 Task: Look for space in Alderetes, Argentina from 2nd September, 2023 to 10th September, 2023 for 1 adult in price range Rs.5000 to Rs.16000. Place can be private room with 1  bedroom having 1 bed and 1 bathroom. Property type can be hotel. Amenities needed are: heating, . Booking option can be shelf check-in. Required host language is English.
Action: Mouse moved to (390, 84)
Screenshot: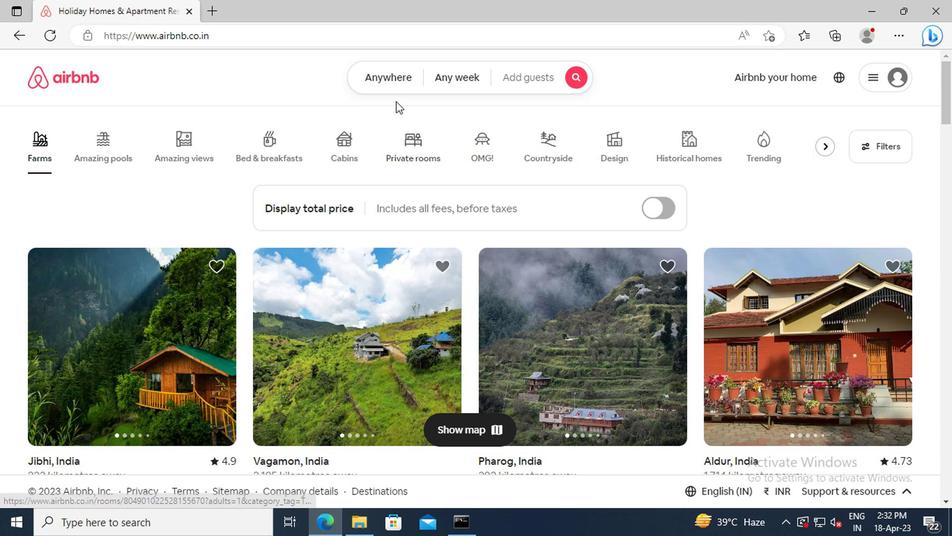 
Action: Mouse pressed left at (390, 84)
Screenshot: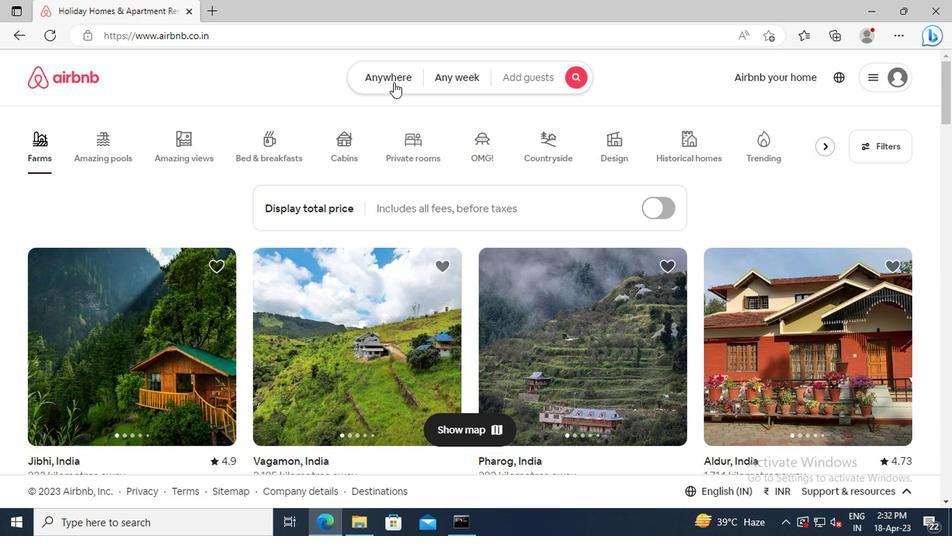 
Action: Mouse moved to (238, 132)
Screenshot: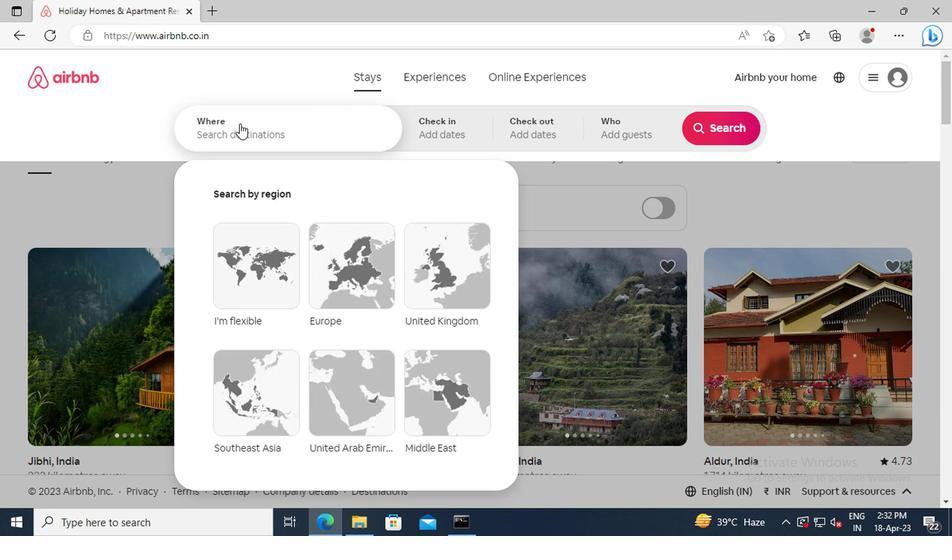 
Action: Mouse pressed left at (238, 132)
Screenshot: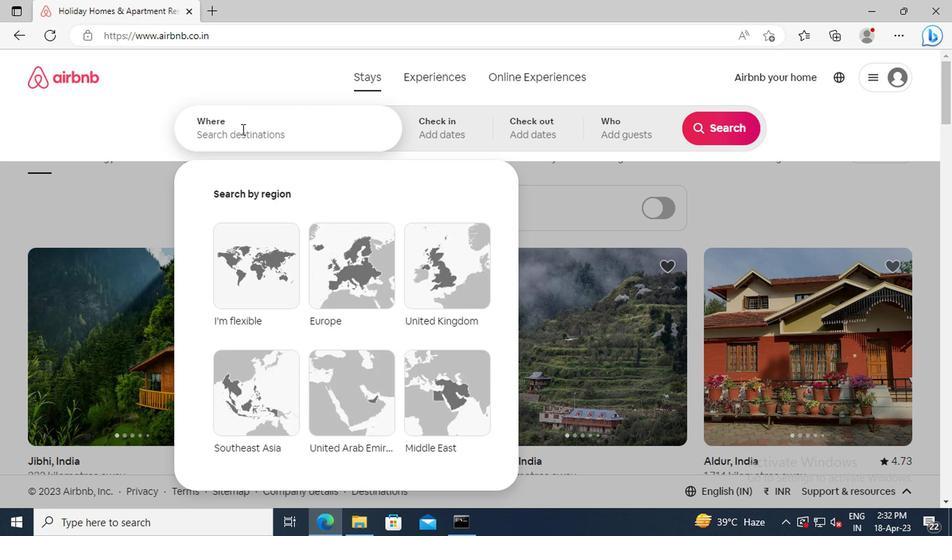 
Action: Key pressed <Key.shift_r>Alderetes,<Key.space><Key.shift_r>Argentina<Key.enter>
Screenshot: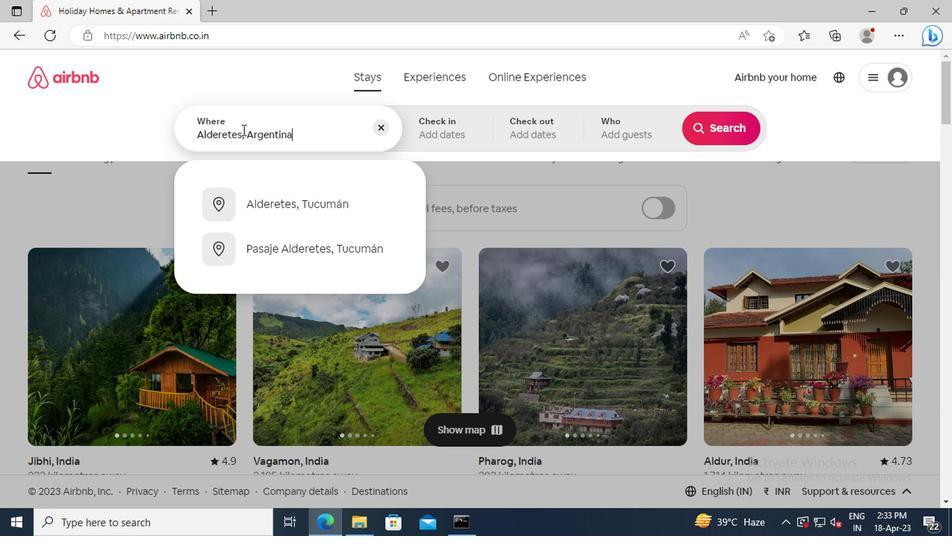 
Action: Mouse moved to (711, 237)
Screenshot: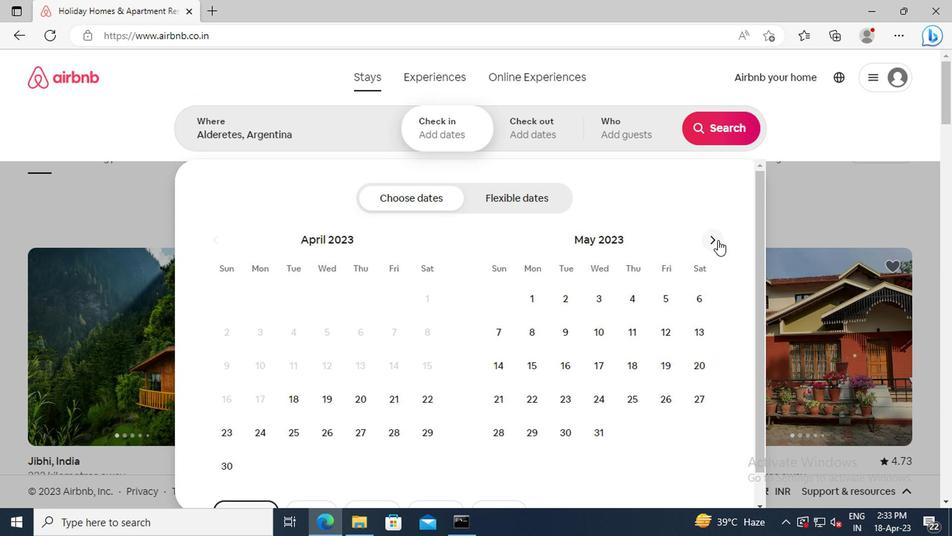 
Action: Mouse pressed left at (711, 237)
Screenshot: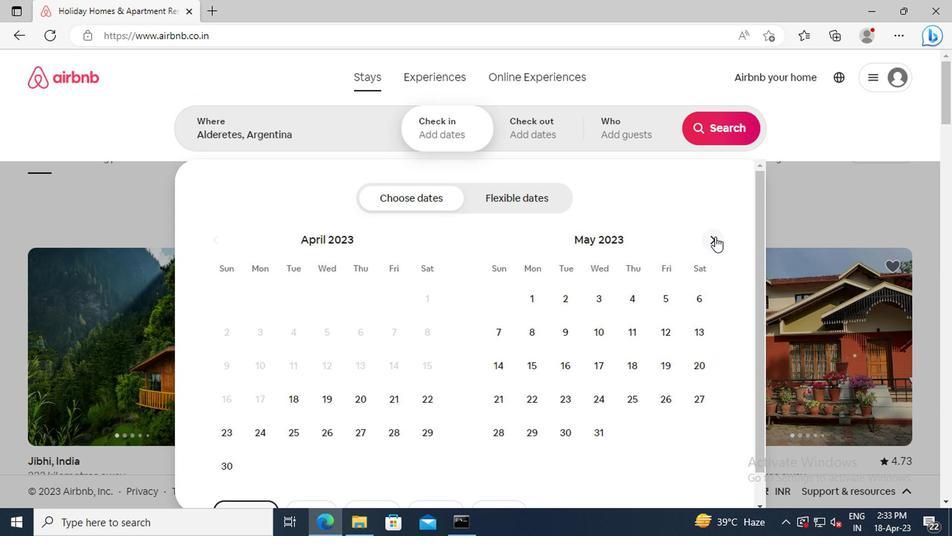 
Action: Mouse pressed left at (711, 237)
Screenshot: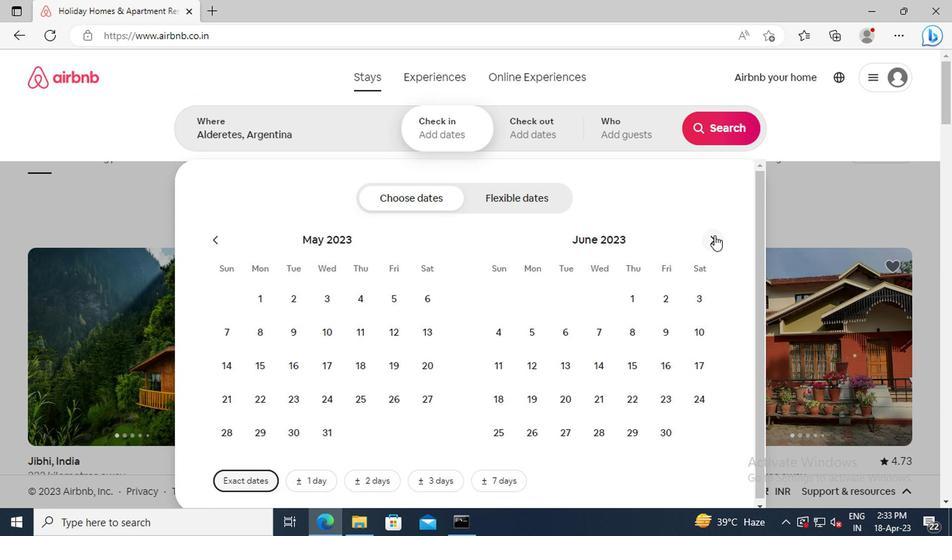 
Action: Mouse pressed left at (711, 237)
Screenshot: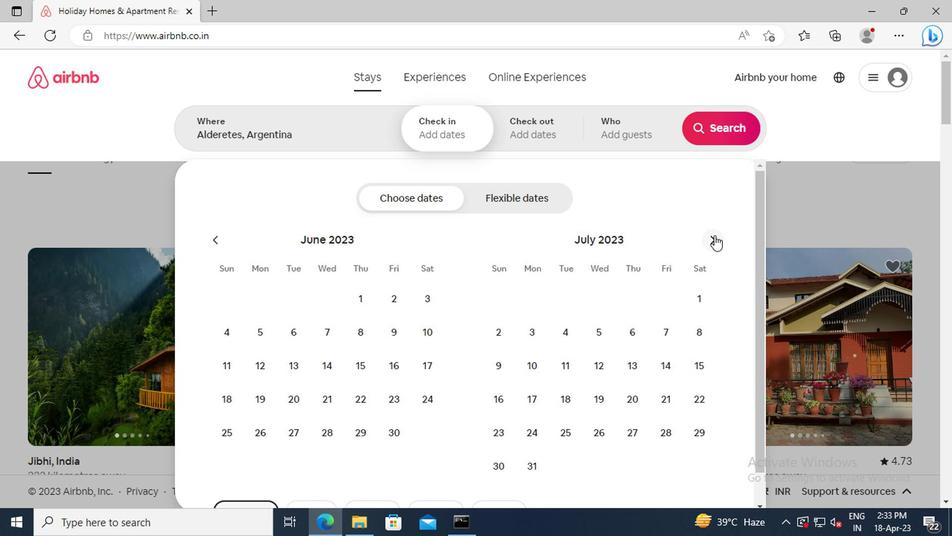
Action: Mouse pressed left at (711, 237)
Screenshot: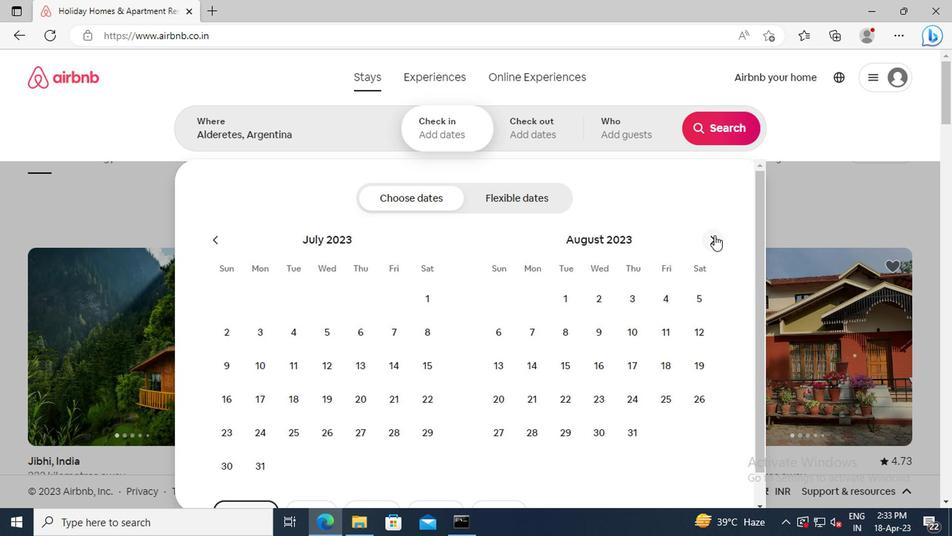 
Action: Mouse moved to (695, 296)
Screenshot: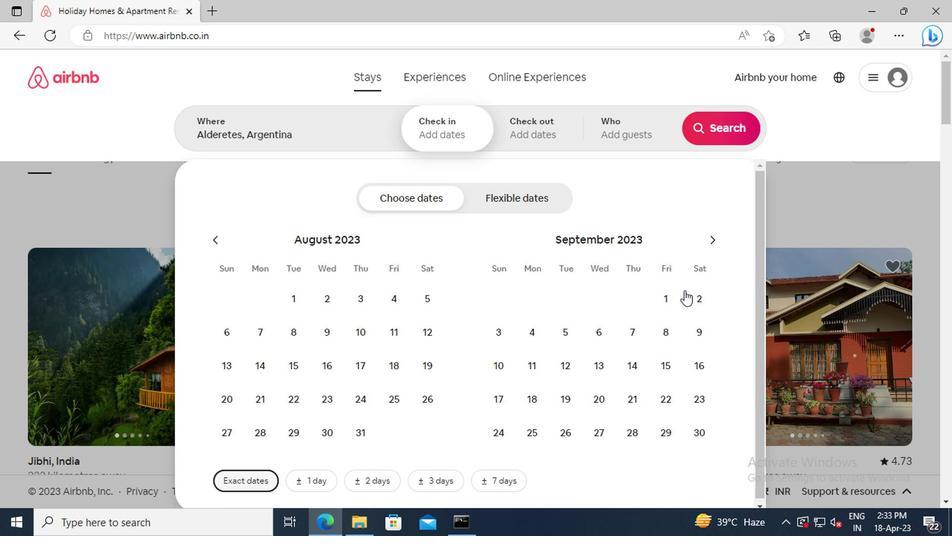 
Action: Mouse pressed left at (695, 296)
Screenshot: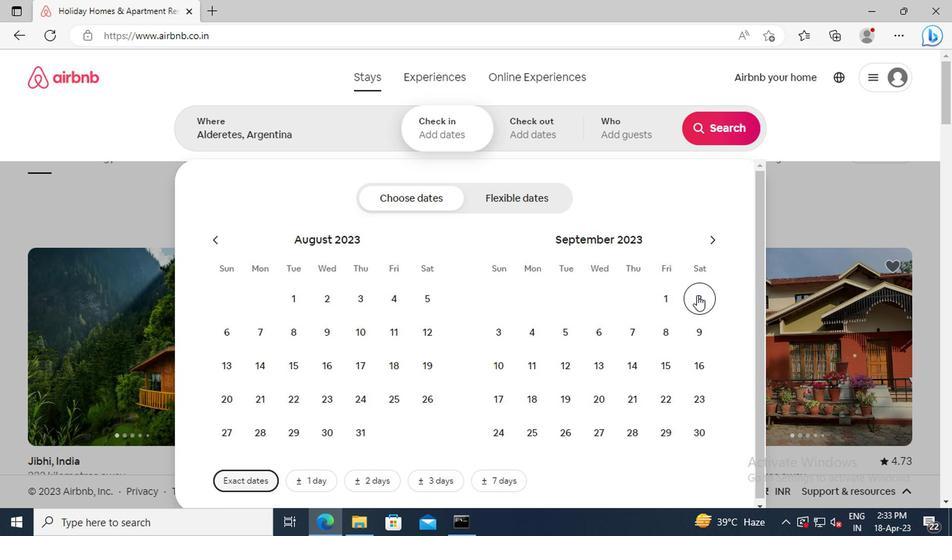 
Action: Mouse moved to (490, 367)
Screenshot: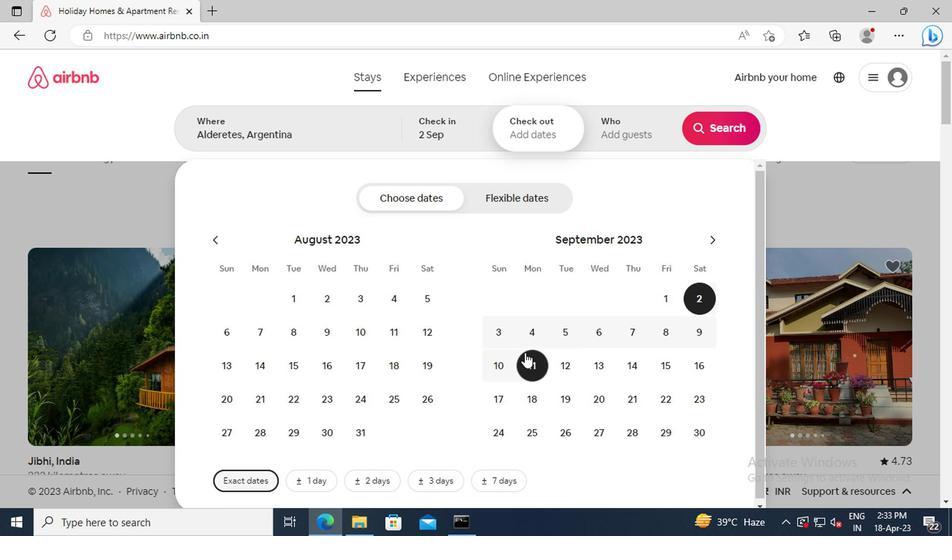 
Action: Mouse pressed left at (490, 367)
Screenshot: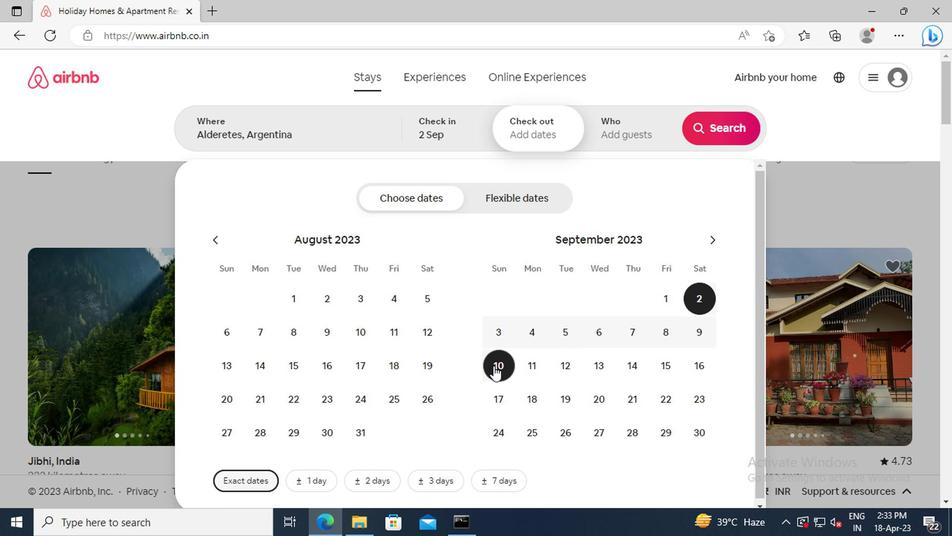 
Action: Mouse moved to (608, 132)
Screenshot: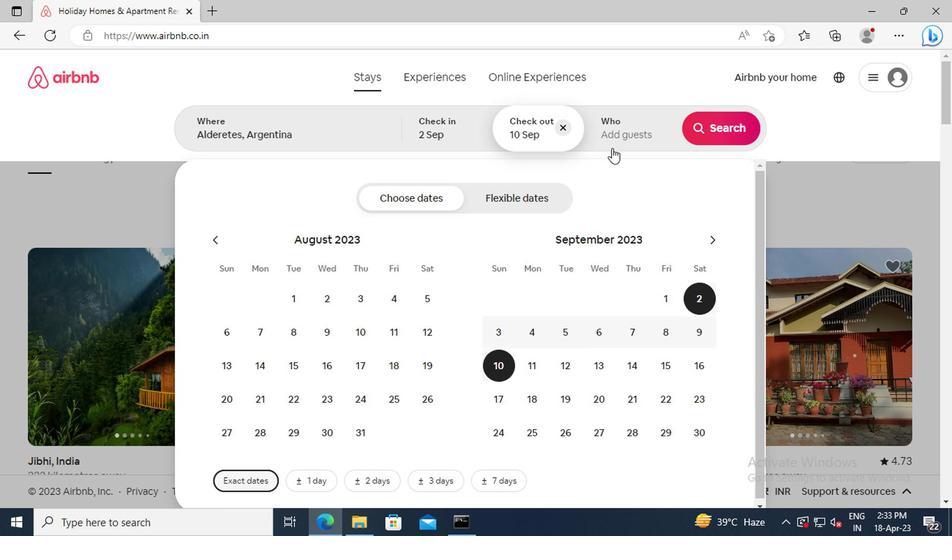 
Action: Mouse pressed left at (608, 132)
Screenshot: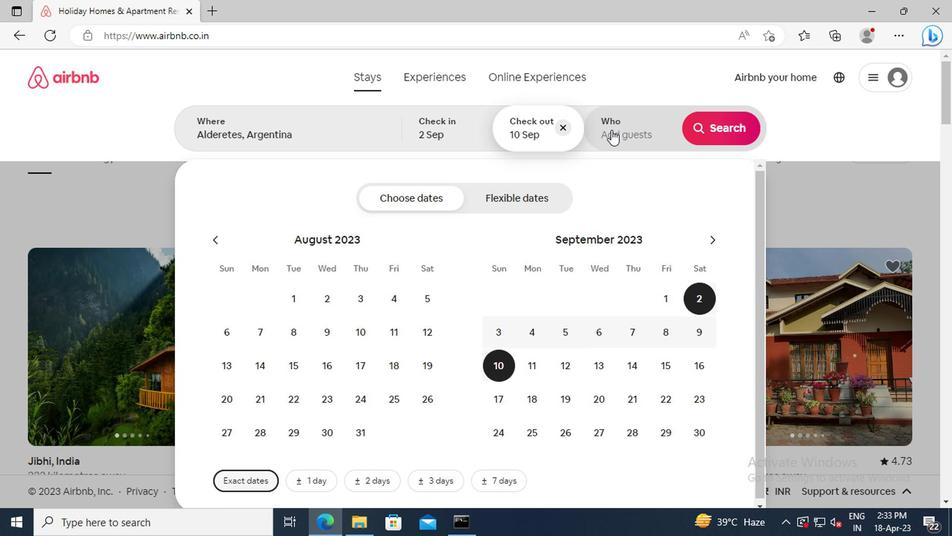 
Action: Mouse moved to (720, 201)
Screenshot: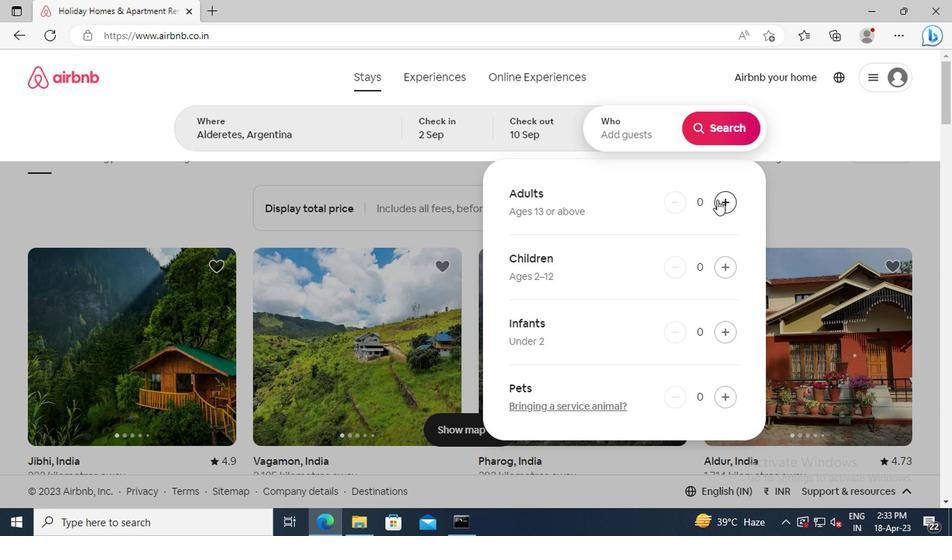 
Action: Mouse pressed left at (720, 201)
Screenshot: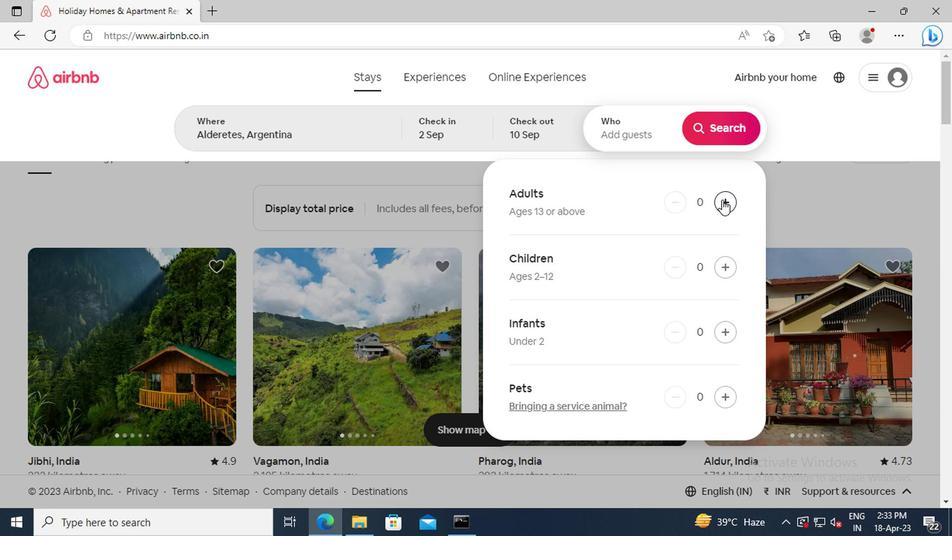 
Action: Mouse moved to (714, 131)
Screenshot: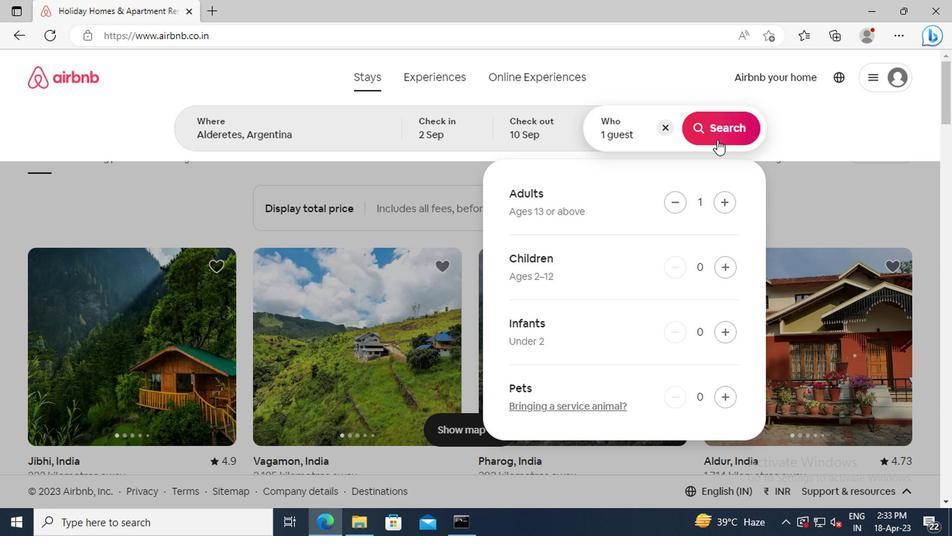 
Action: Mouse pressed left at (714, 131)
Screenshot: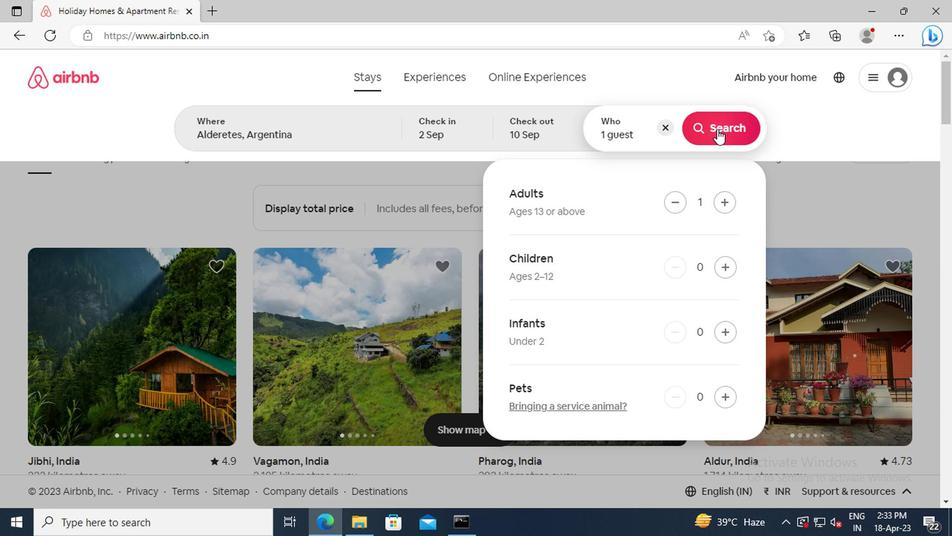 
Action: Mouse moved to (883, 140)
Screenshot: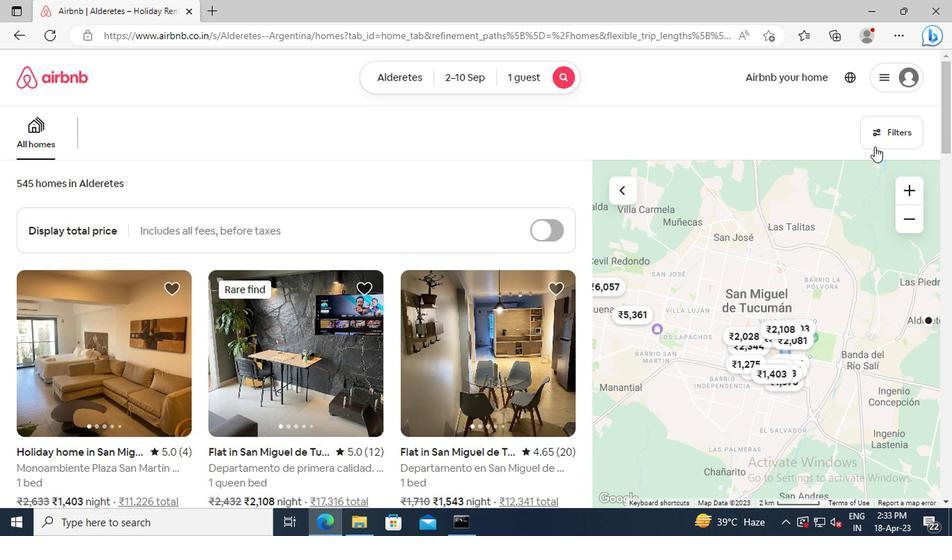 
Action: Mouse pressed left at (883, 140)
Screenshot: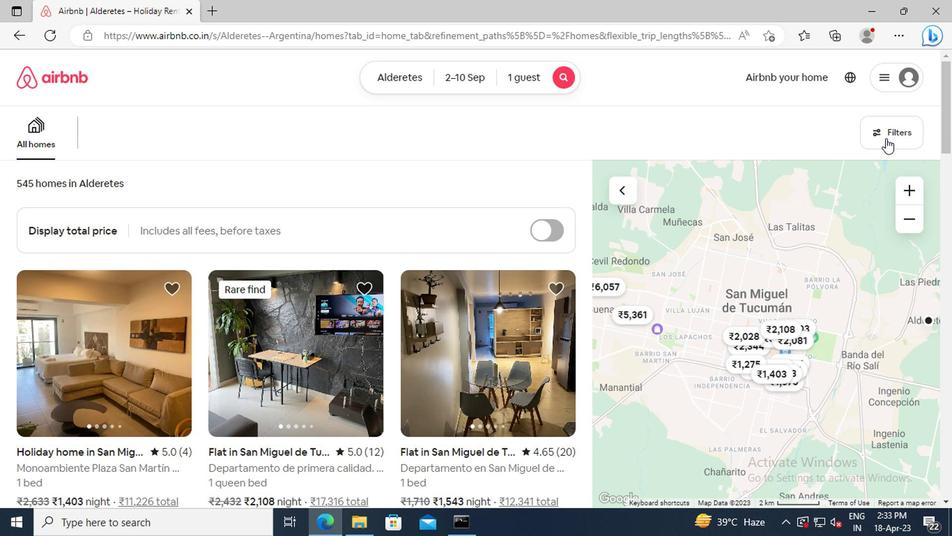 
Action: Mouse moved to (316, 311)
Screenshot: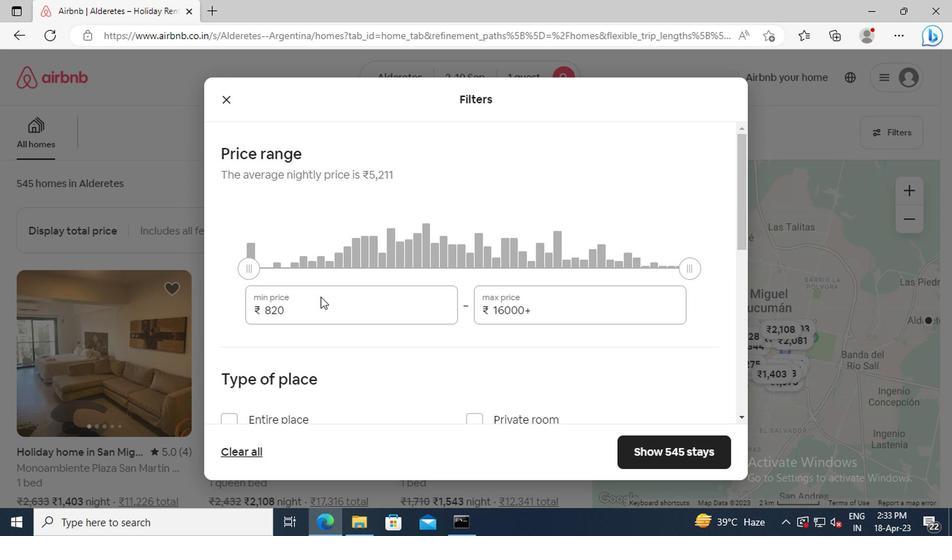 
Action: Mouse pressed left at (316, 311)
Screenshot: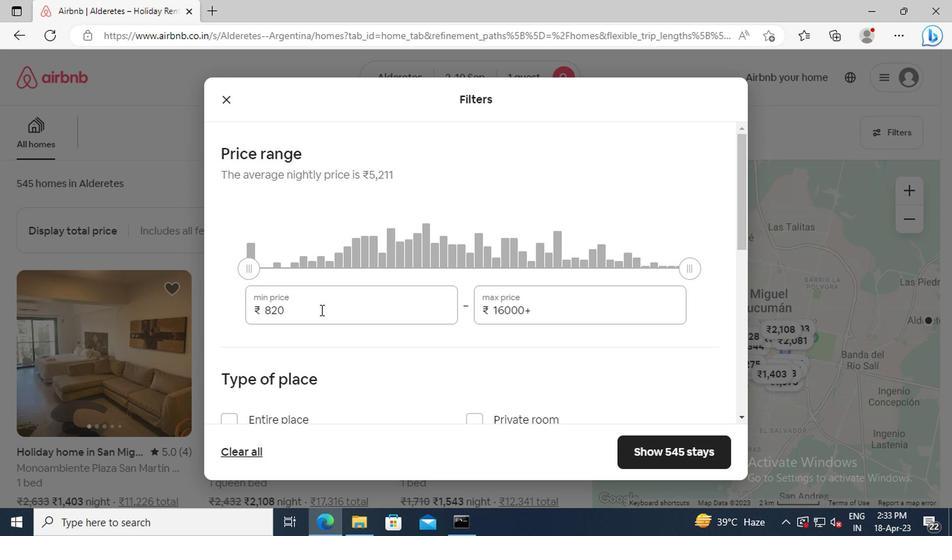 
Action: Key pressed <Key.backspace><Key.backspace><Key.backspace>5000<Key.tab><Key.delete>16000
Screenshot: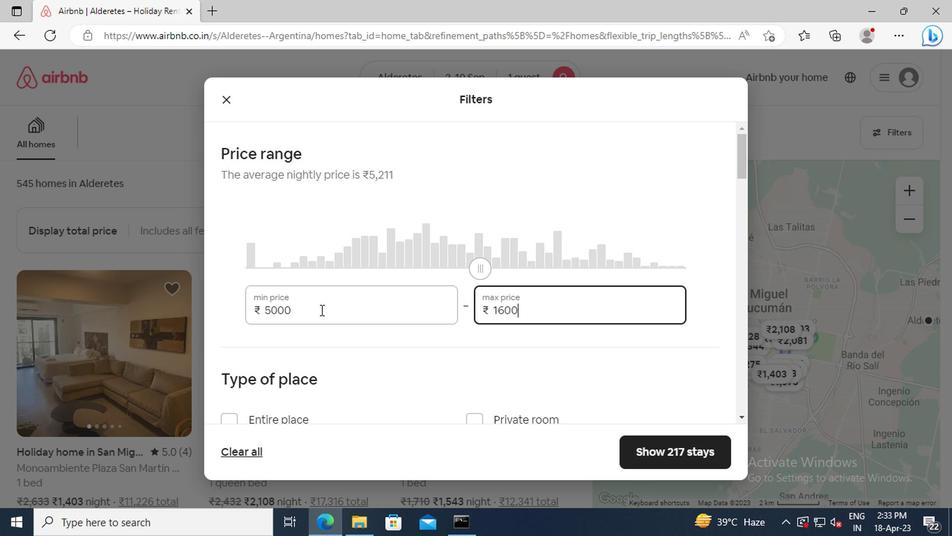
Action: Mouse scrolled (316, 311) with delta (0, 0)
Screenshot: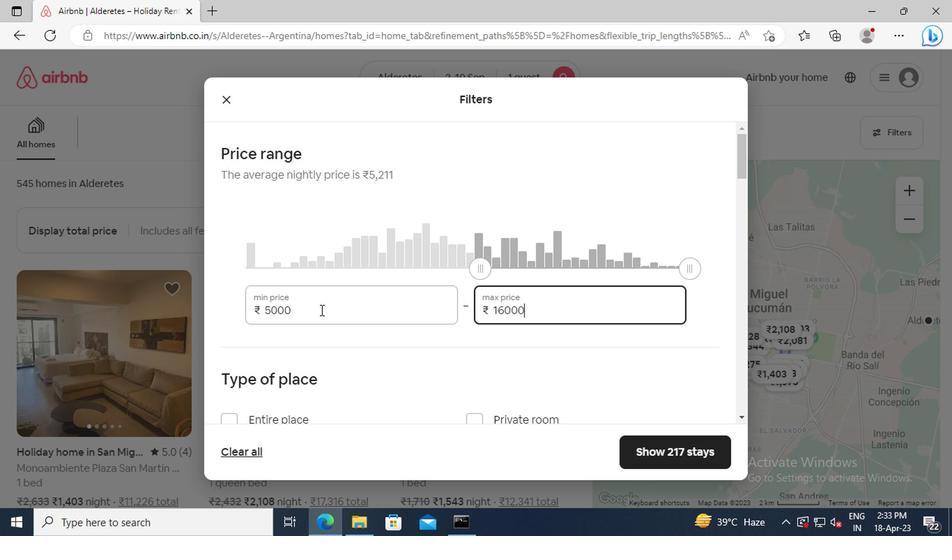 
Action: Mouse scrolled (316, 311) with delta (0, 0)
Screenshot: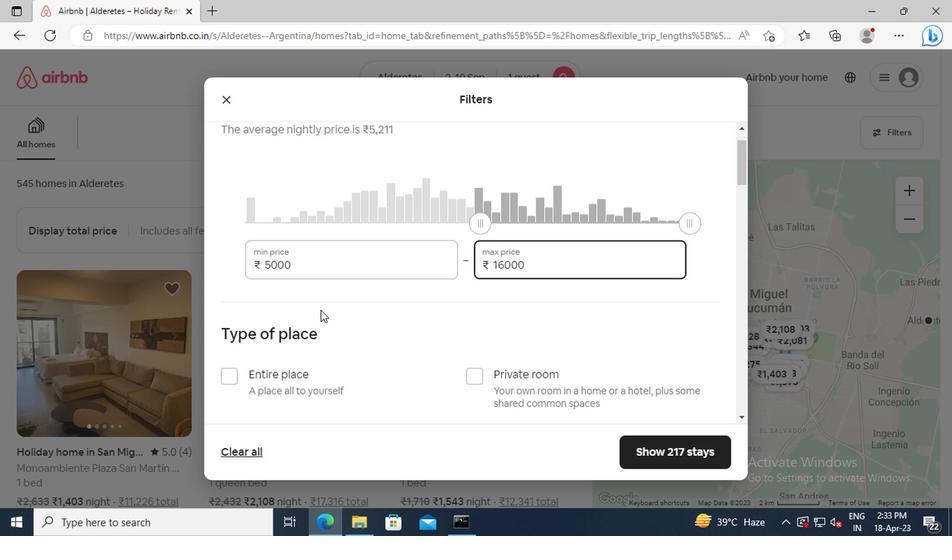 
Action: Mouse scrolled (316, 311) with delta (0, 0)
Screenshot: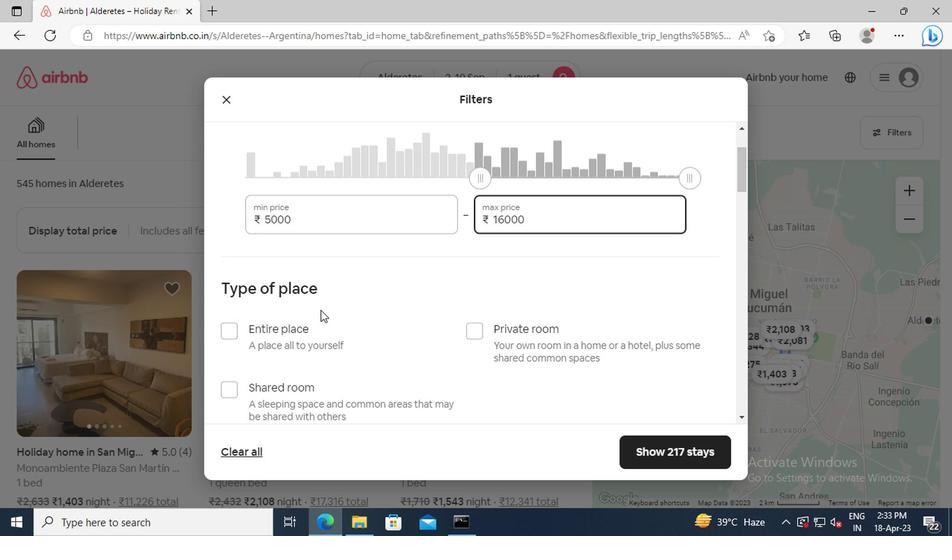 
Action: Mouse moved to (472, 285)
Screenshot: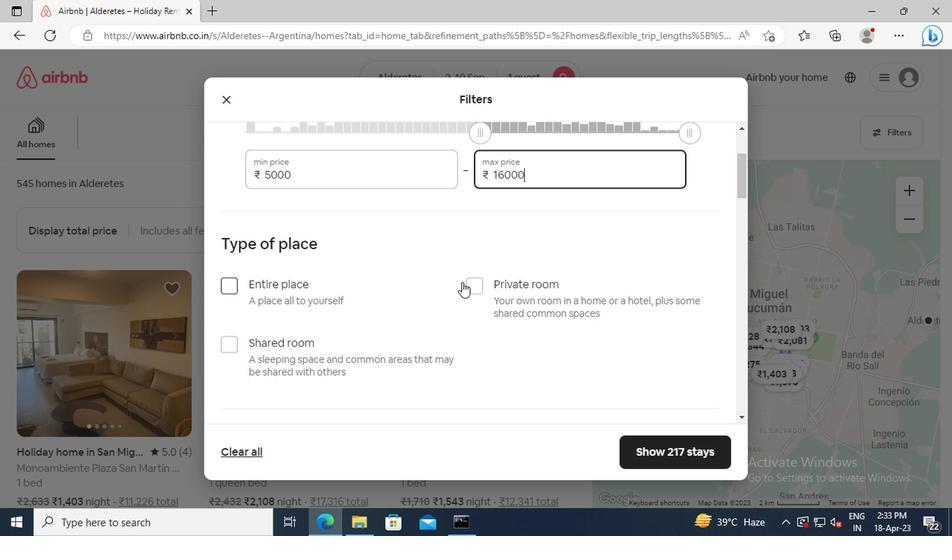 
Action: Mouse pressed left at (472, 285)
Screenshot: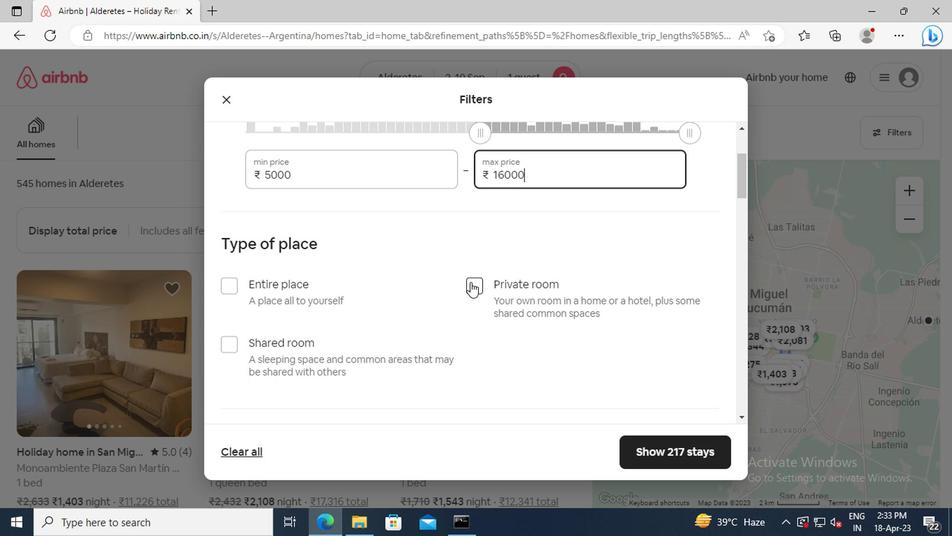 
Action: Mouse moved to (385, 268)
Screenshot: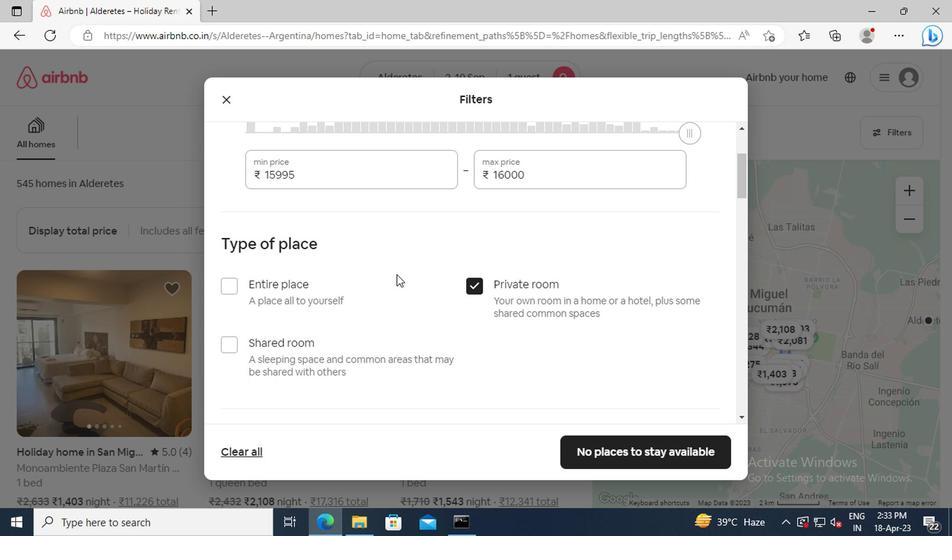 
Action: Mouse scrolled (385, 267) with delta (0, 0)
Screenshot: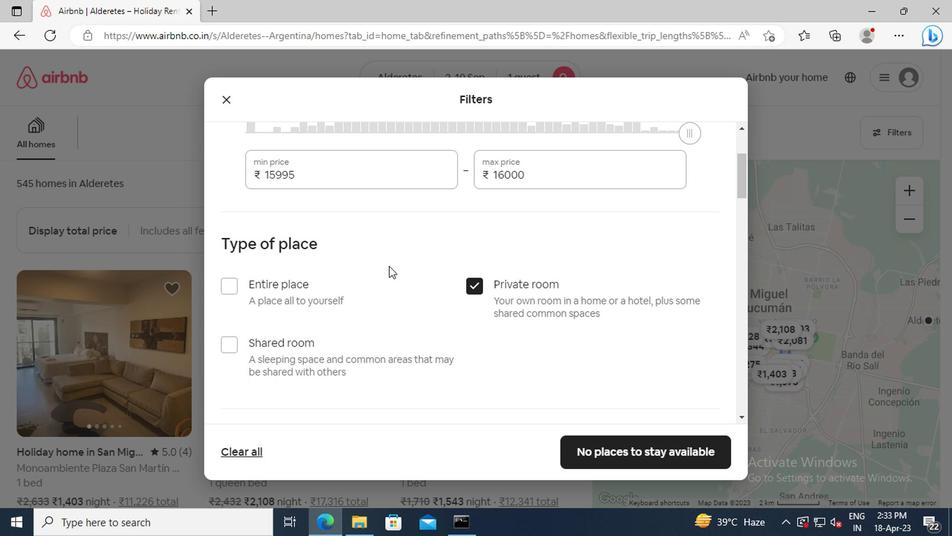 
Action: Mouse scrolled (385, 267) with delta (0, 0)
Screenshot: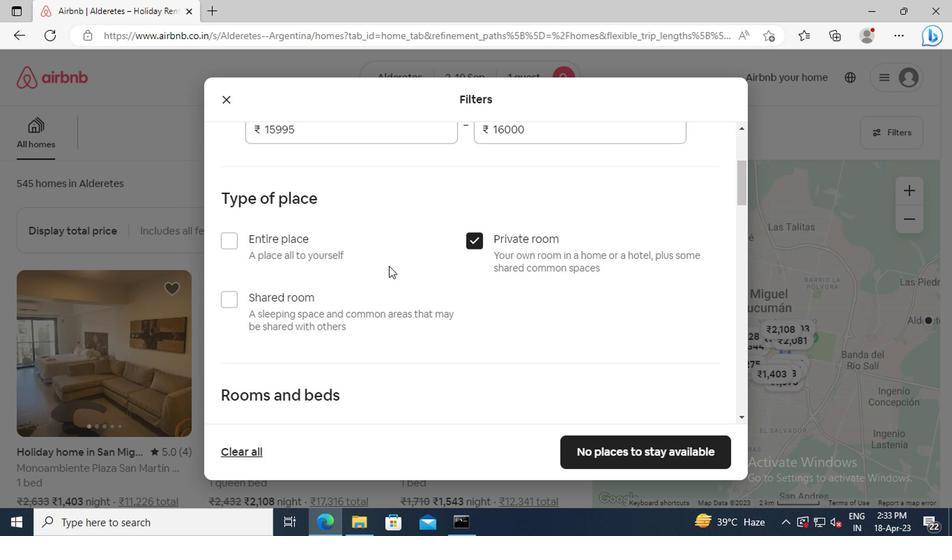 
Action: Mouse scrolled (385, 267) with delta (0, 0)
Screenshot: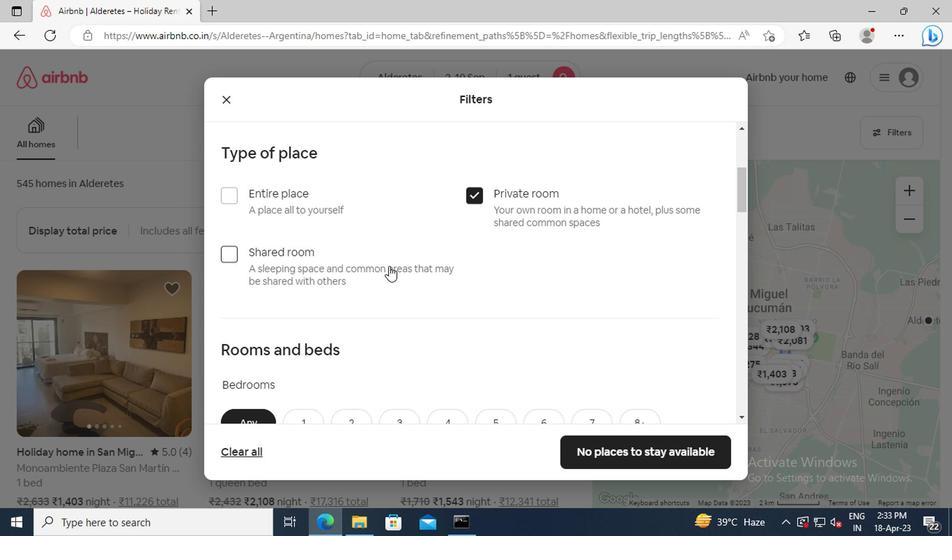 
Action: Mouse scrolled (385, 267) with delta (0, 0)
Screenshot: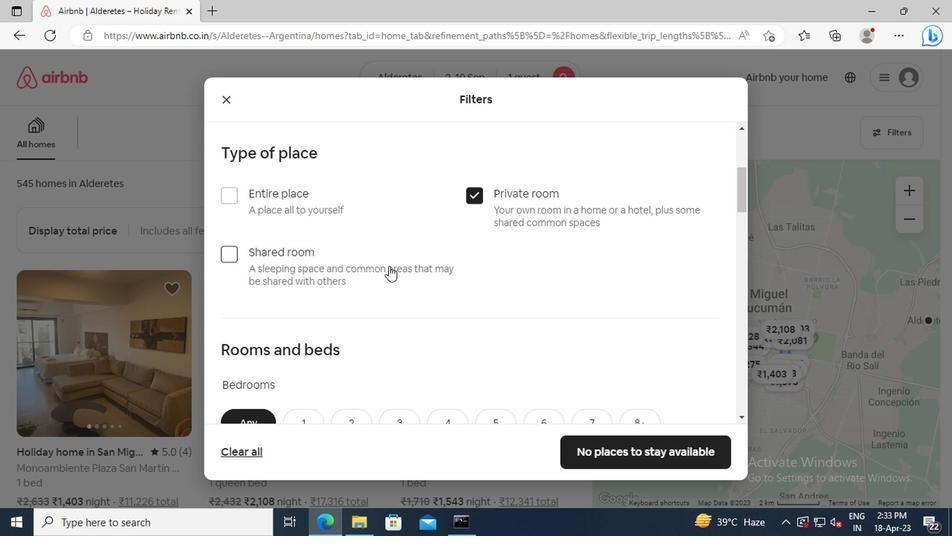 
Action: Mouse scrolled (385, 267) with delta (0, 0)
Screenshot: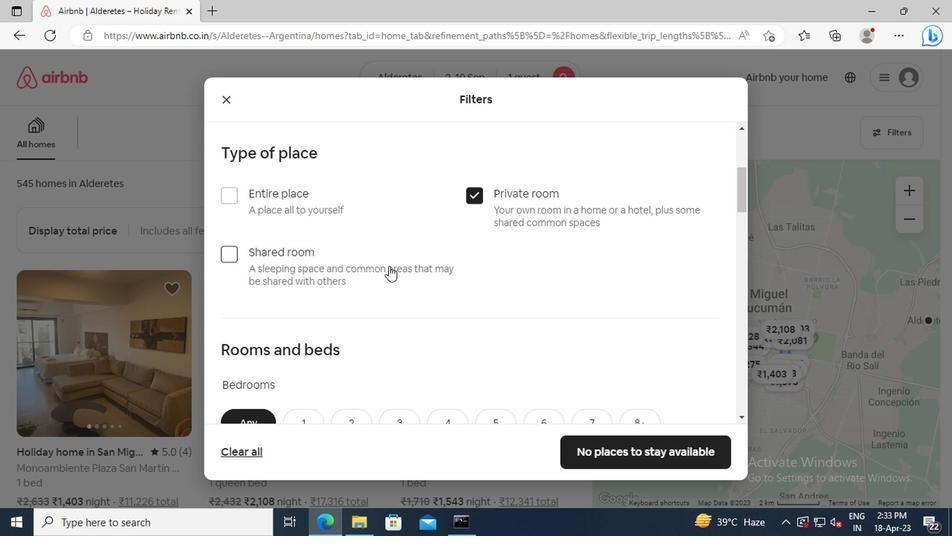 
Action: Mouse moved to (302, 284)
Screenshot: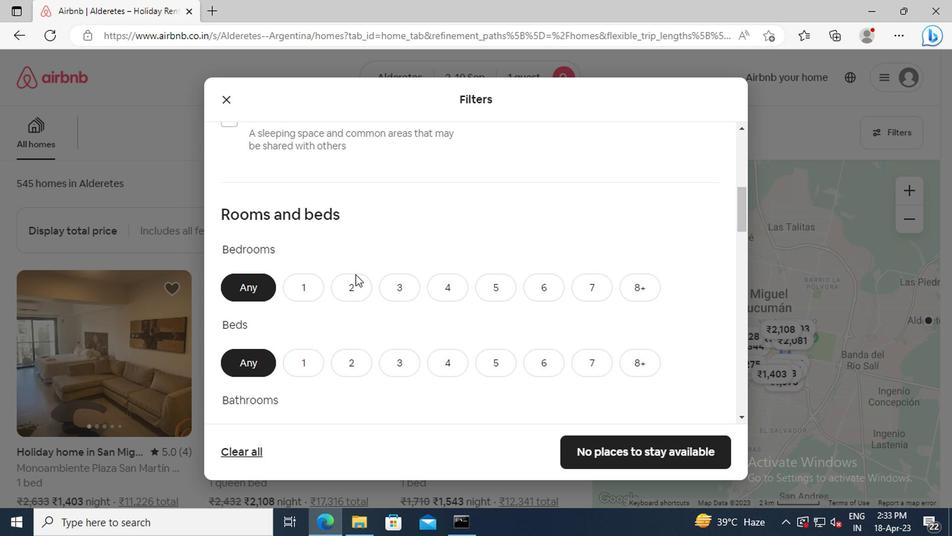 
Action: Mouse pressed left at (302, 284)
Screenshot: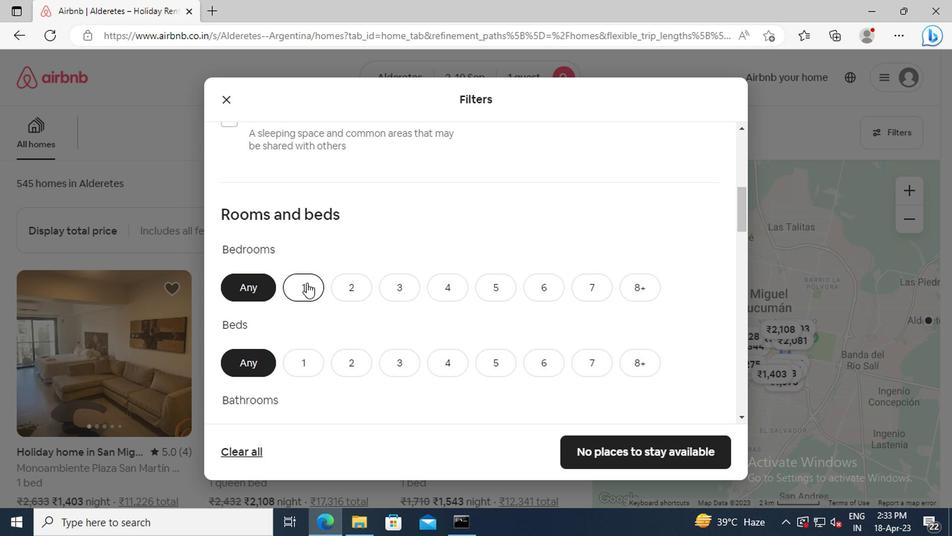 
Action: Mouse scrolled (302, 283) with delta (0, 0)
Screenshot: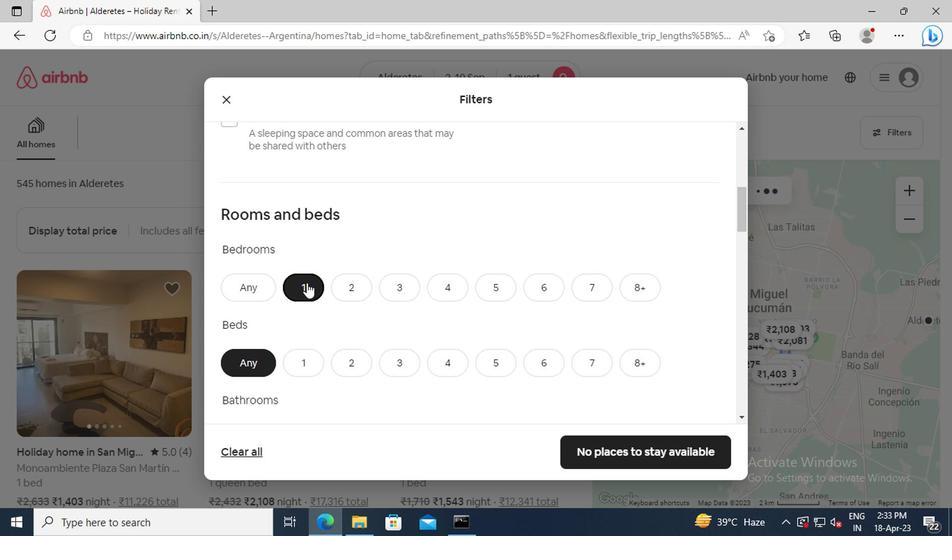 
Action: Mouse moved to (300, 311)
Screenshot: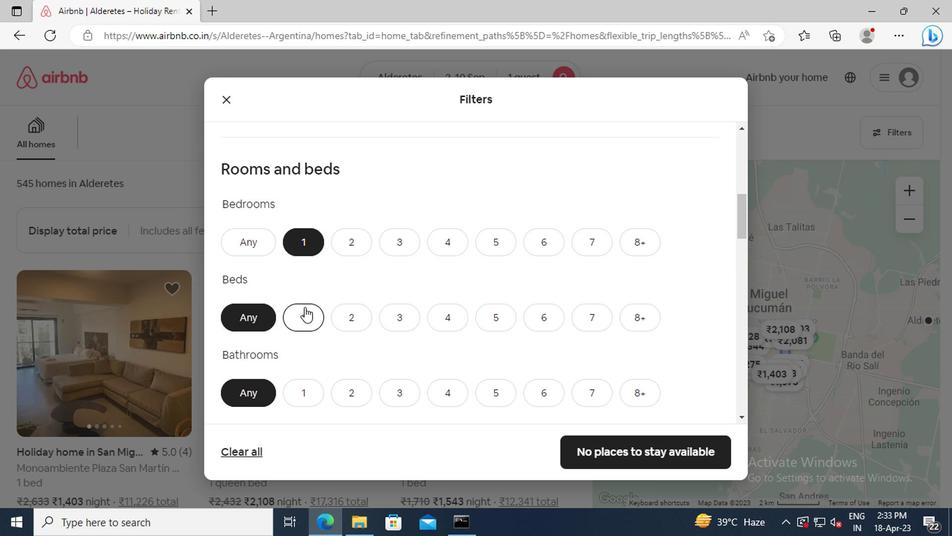 
Action: Mouse pressed left at (300, 311)
Screenshot: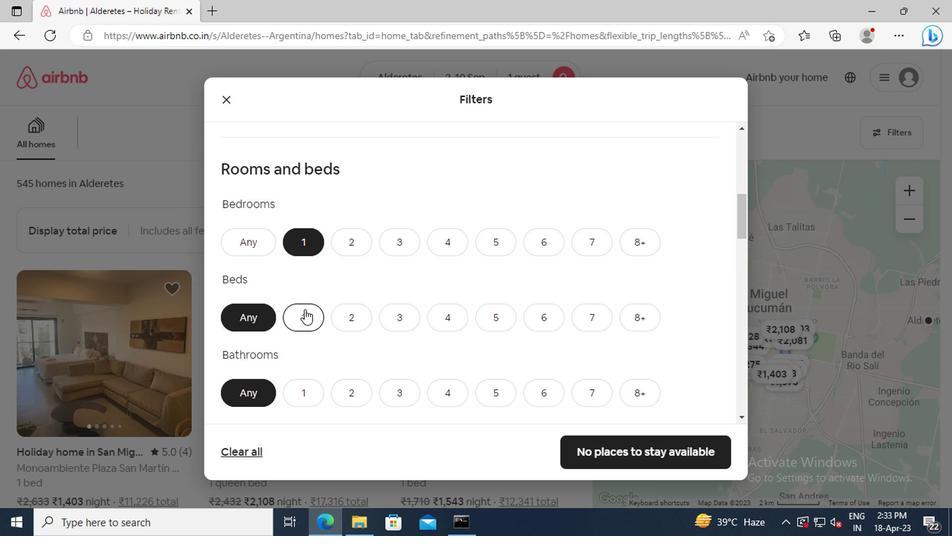 
Action: Mouse scrolled (300, 310) with delta (0, 0)
Screenshot: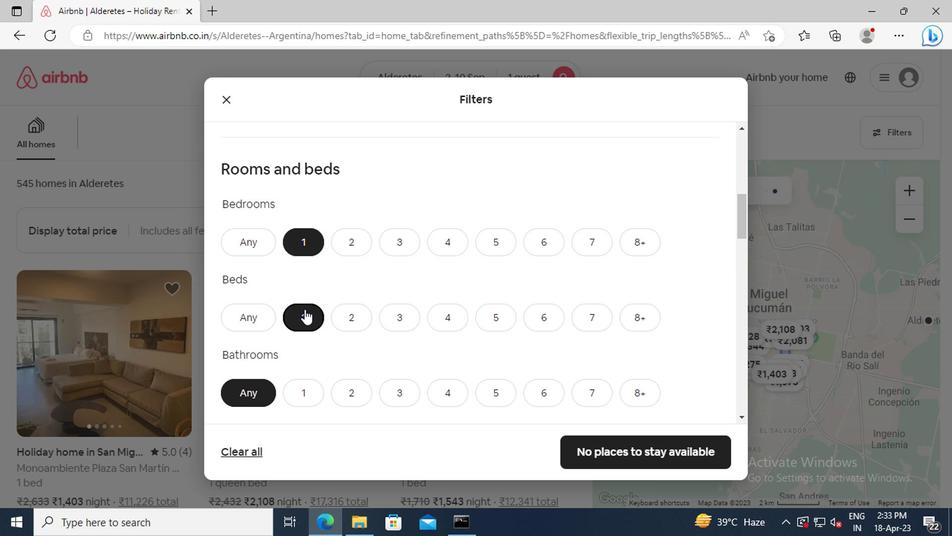
Action: Mouse scrolled (300, 310) with delta (0, 0)
Screenshot: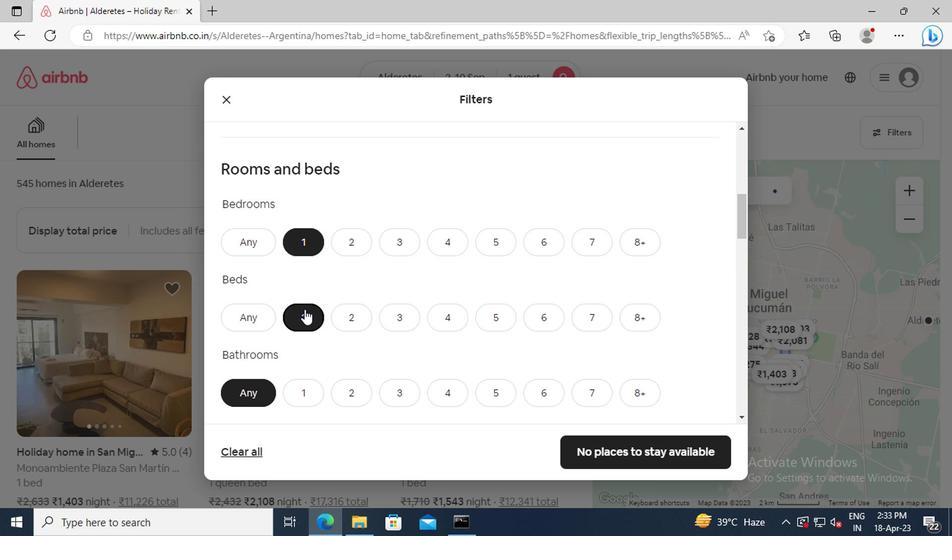 
Action: Mouse moved to (303, 305)
Screenshot: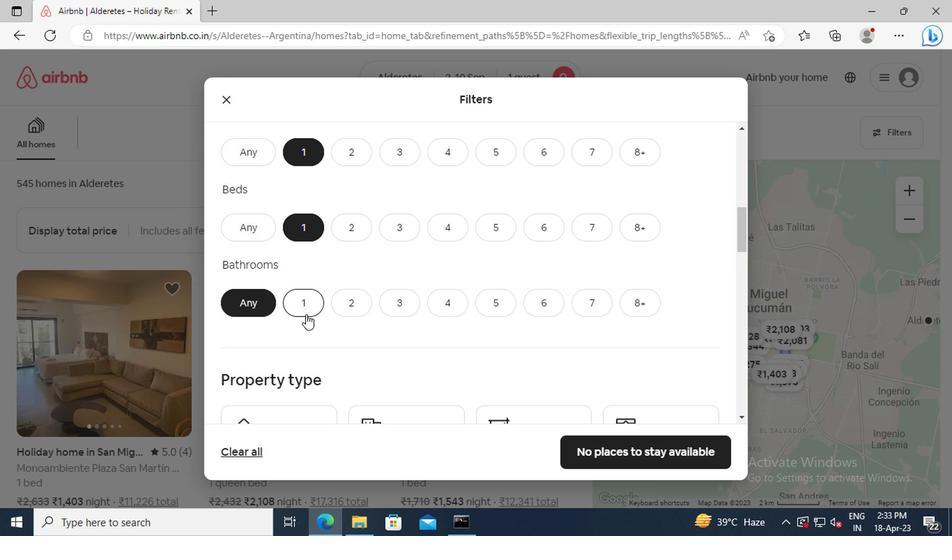 
Action: Mouse pressed left at (303, 305)
Screenshot: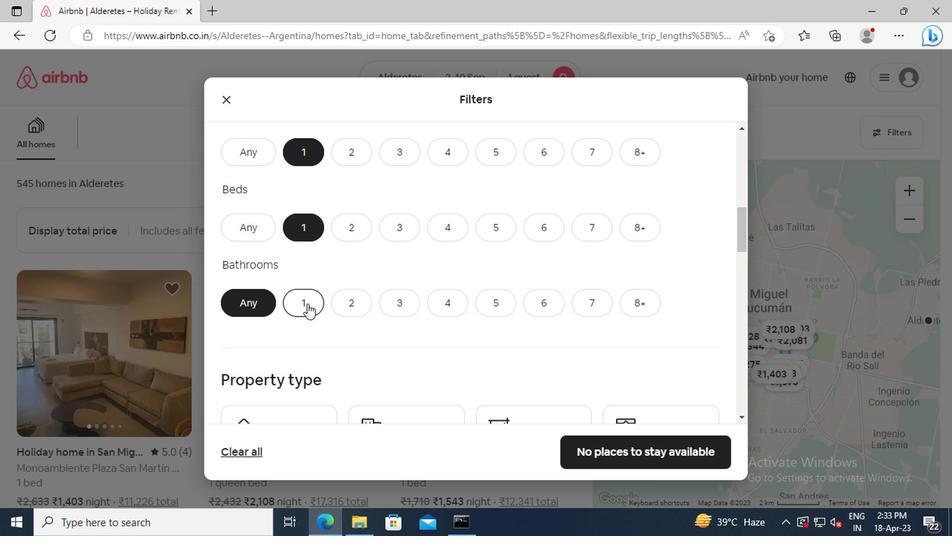 
Action: Mouse scrolled (303, 304) with delta (0, 0)
Screenshot: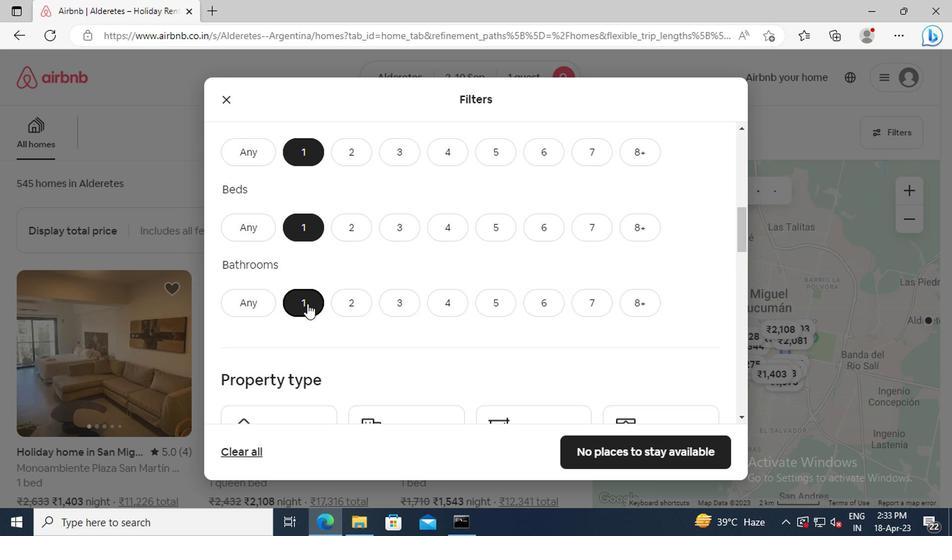 
Action: Mouse scrolled (303, 304) with delta (0, 0)
Screenshot: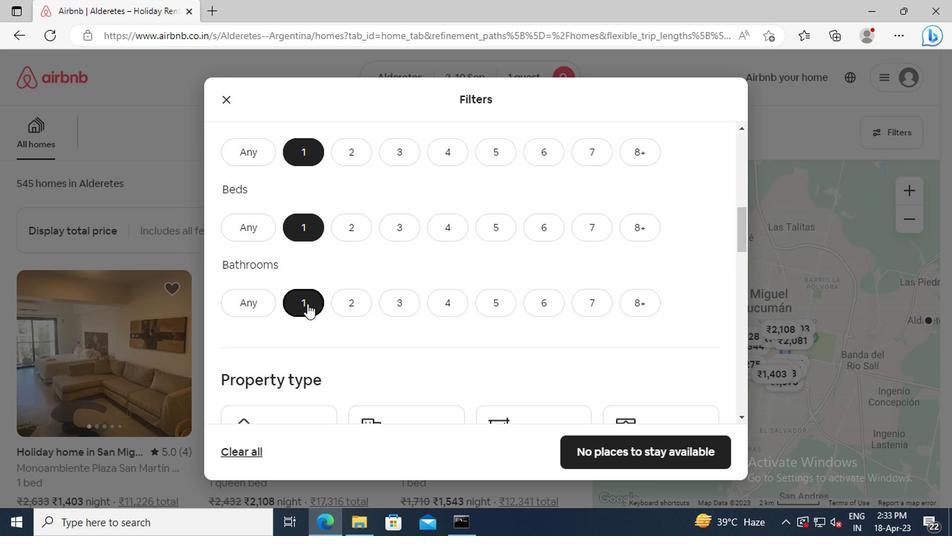 
Action: Mouse scrolled (303, 304) with delta (0, 0)
Screenshot: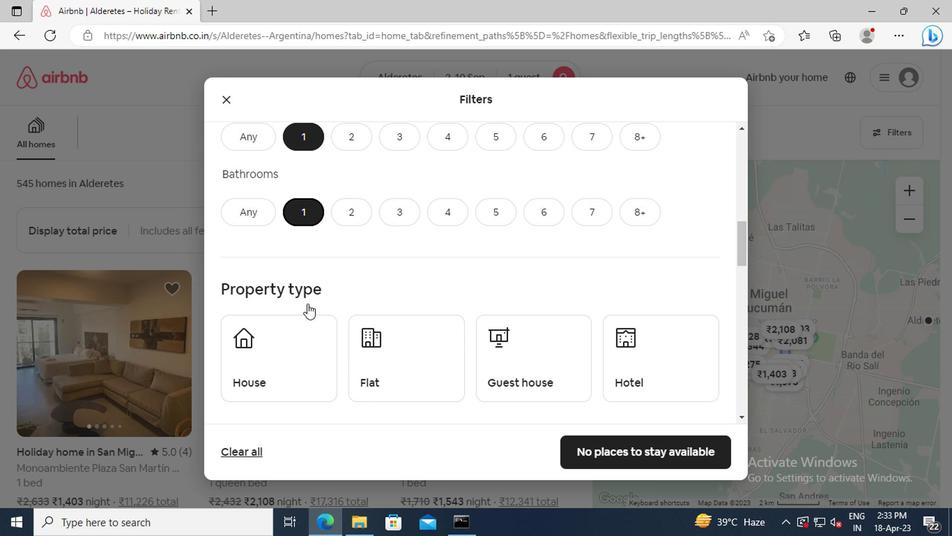 
Action: Mouse scrolled (303, 304) with delta (0, 0)
Screenshot: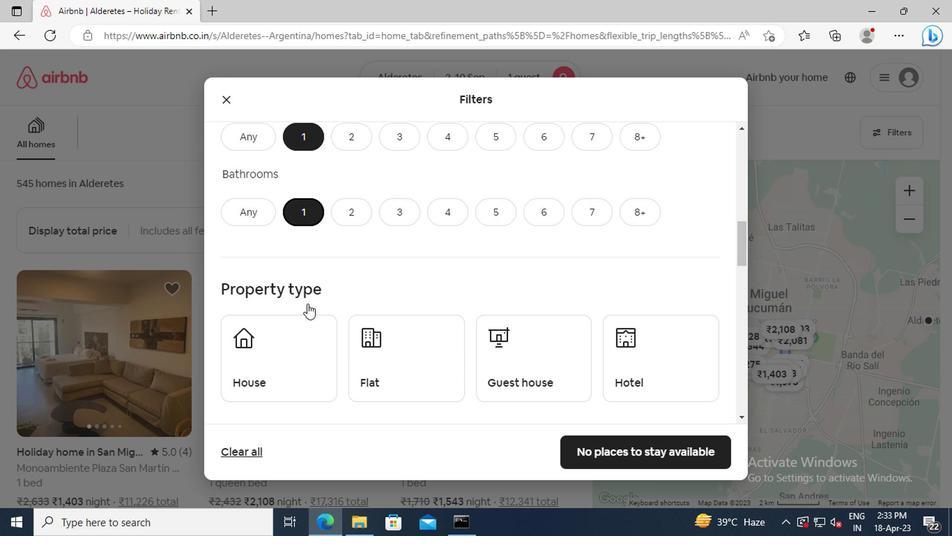 
Action: Mouse moved to (628, 280)
Screenshot: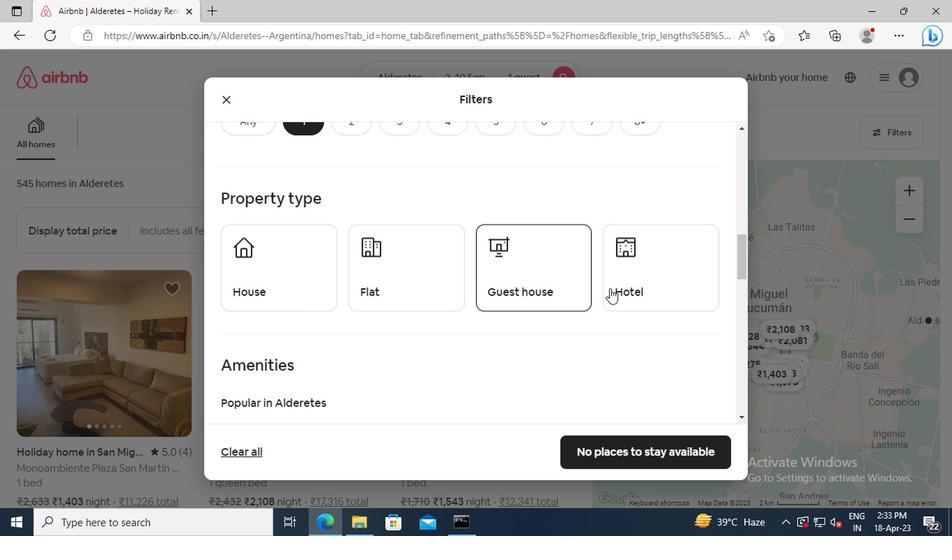 
Action: Mouse pressed left at (628, 280)
Screenshot: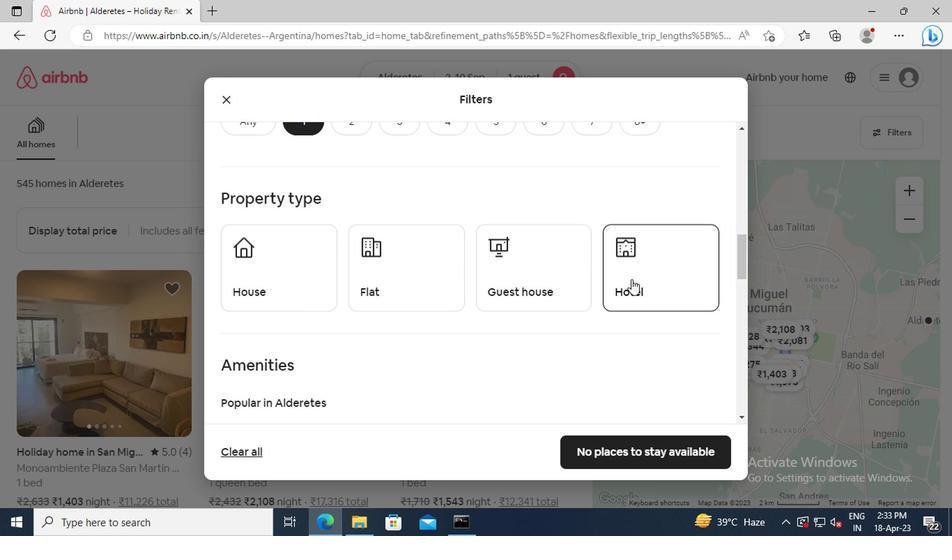 
Action: Mouse moved to (460, 283)
Screenshot: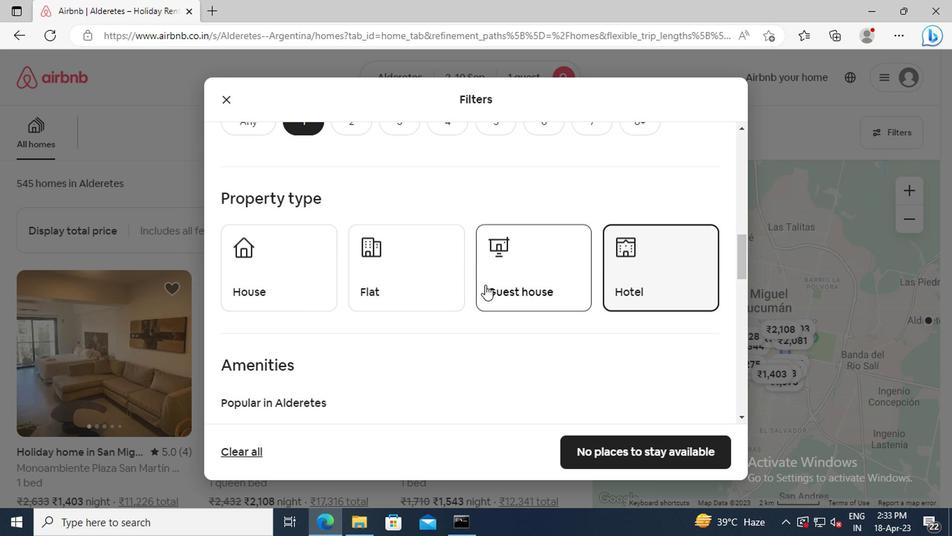 
Action: Mouse scrolled (460, 282) with delta (0, 0)
Screenshot: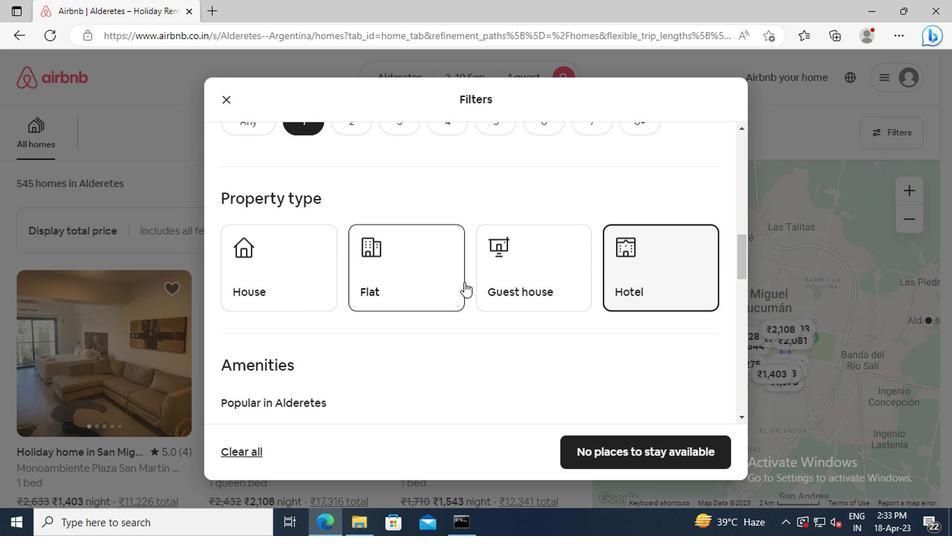 
Action: Mouse scrolled (460, 282) with delta (0, 0)
Screenshot: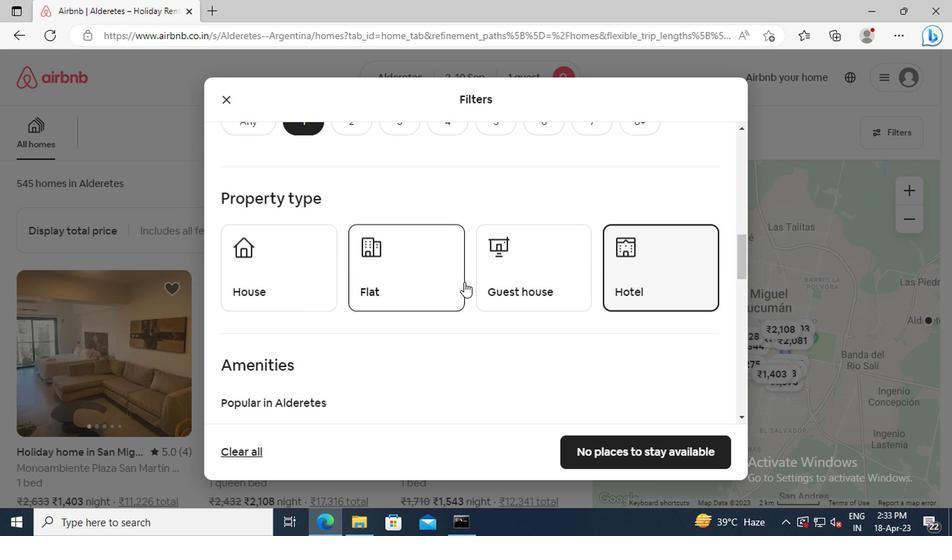 
Action: Mouse scrolled (460, 282) with delta (0, 0)
Screenshot: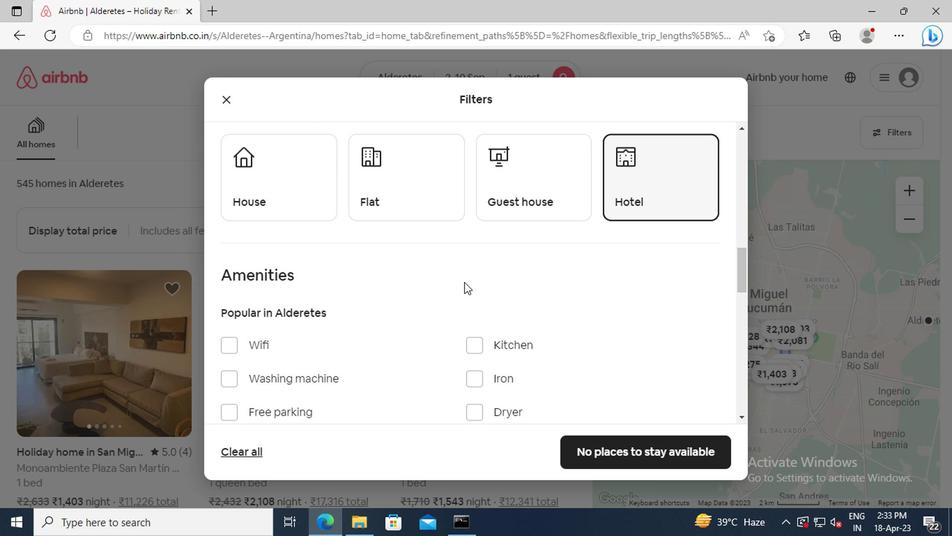 
Action: Mouse scrolled (460, 282) with delta (0, 0)
Screenshot: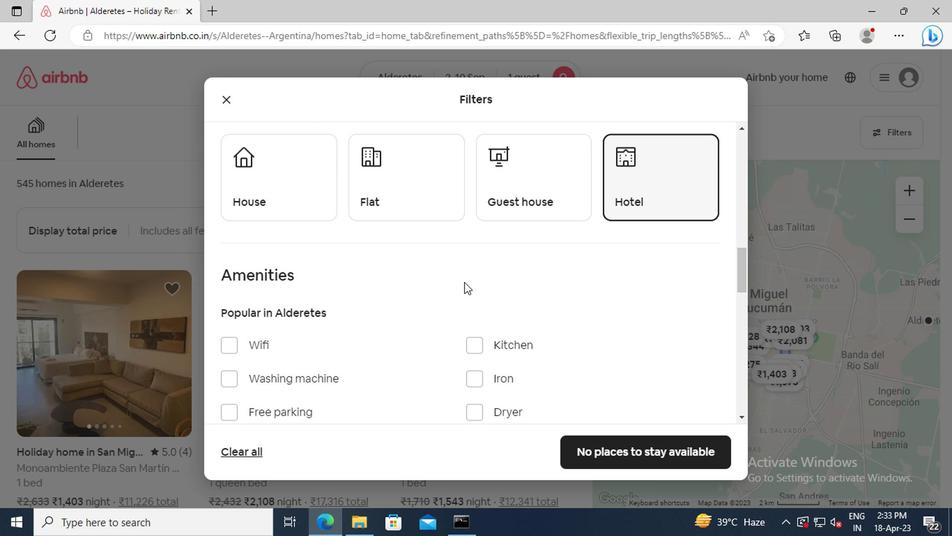 
Action: Mouse scrolled (460, 282) with delta (0, 0)
Screenshot: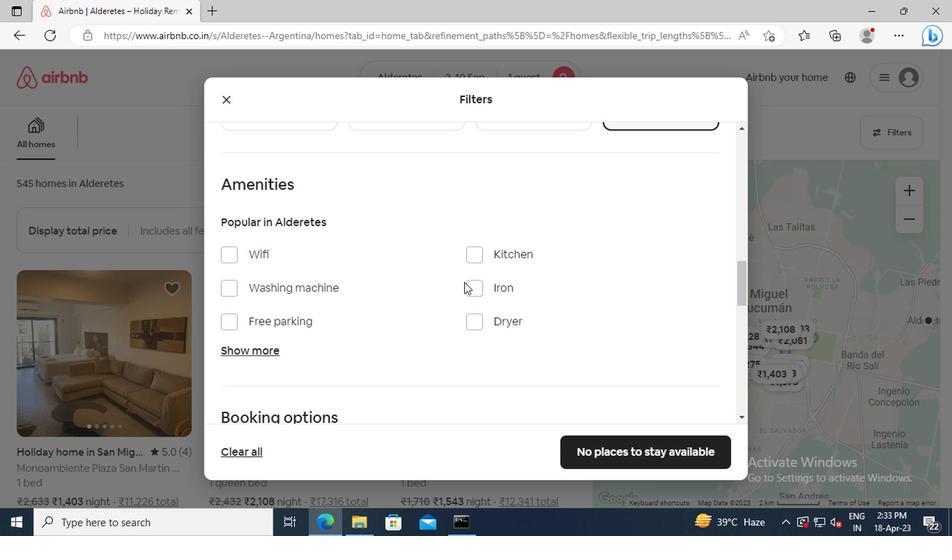 
Action: Mouse scrolled (460, 282) with delta (0, 0)
Screenshot: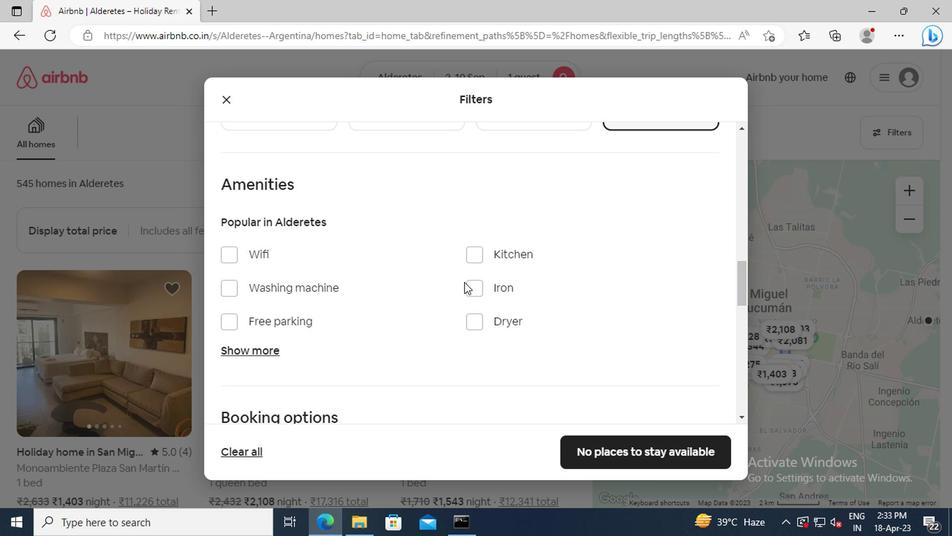 
Action: Mouse moved to (398, 282)
Screenshot: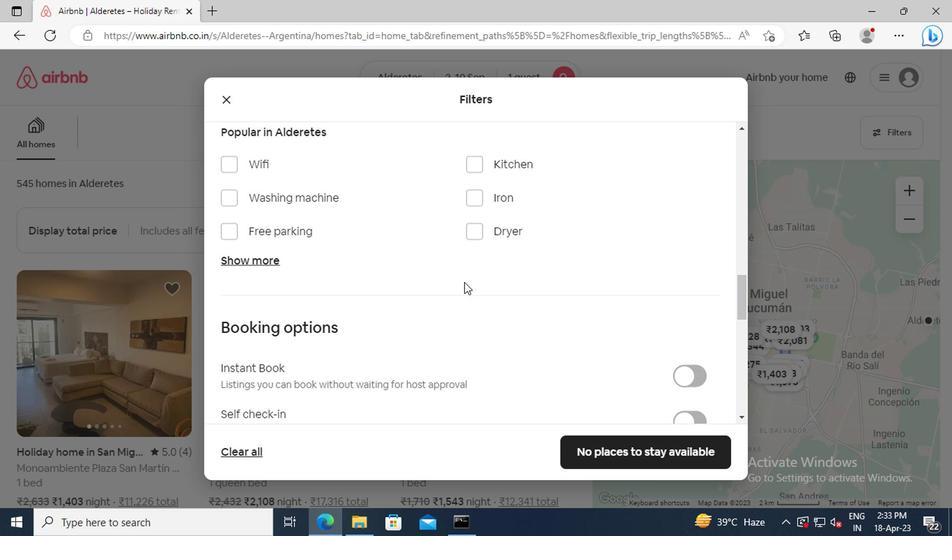
Action: Mouse scrolled (398, 282) with delta (0, 0)
Screenshot: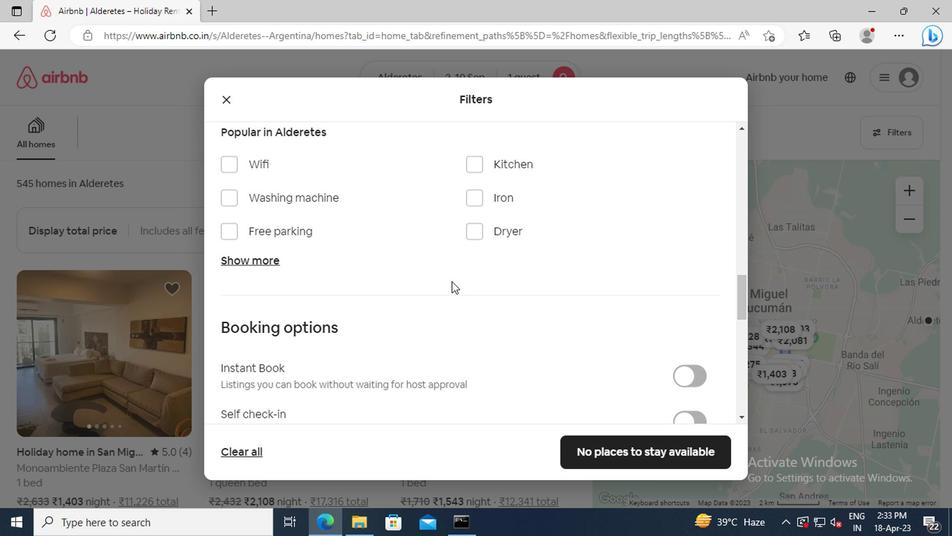 
Action: Mouse scrolled (398, 283) with delta (0, 0)
Screenshot: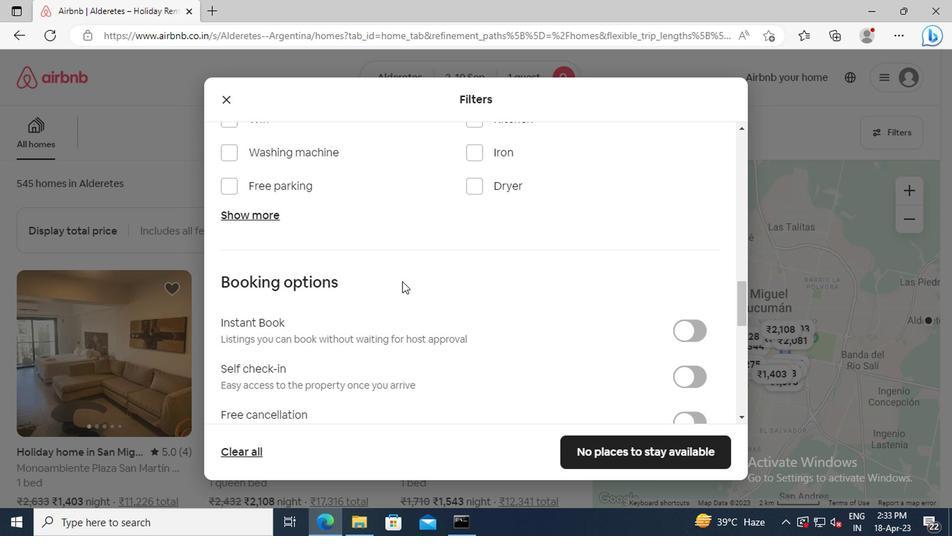 
Action: Mouse moved to (253, 264)
Screenshot: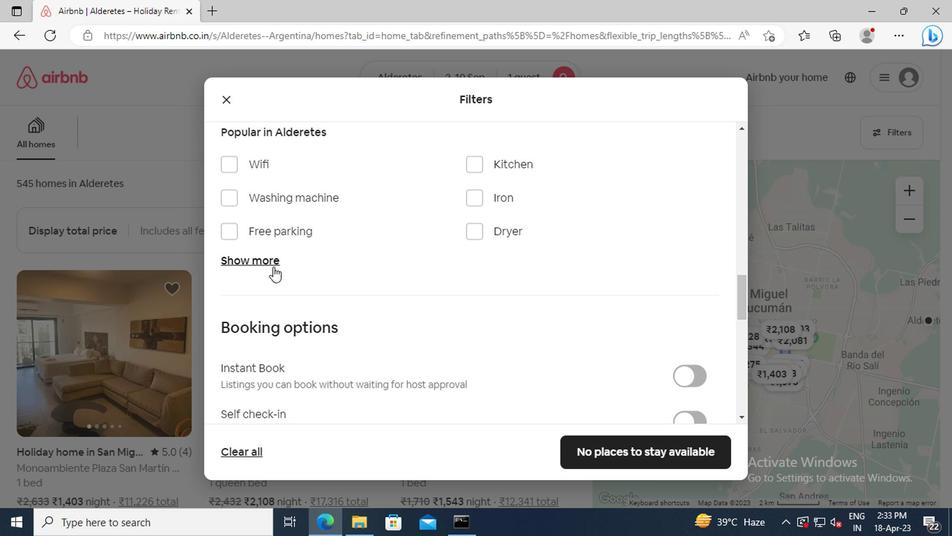 
Action: Mouse scrolled (253, 265) with delta (0, 0)
Screenshot: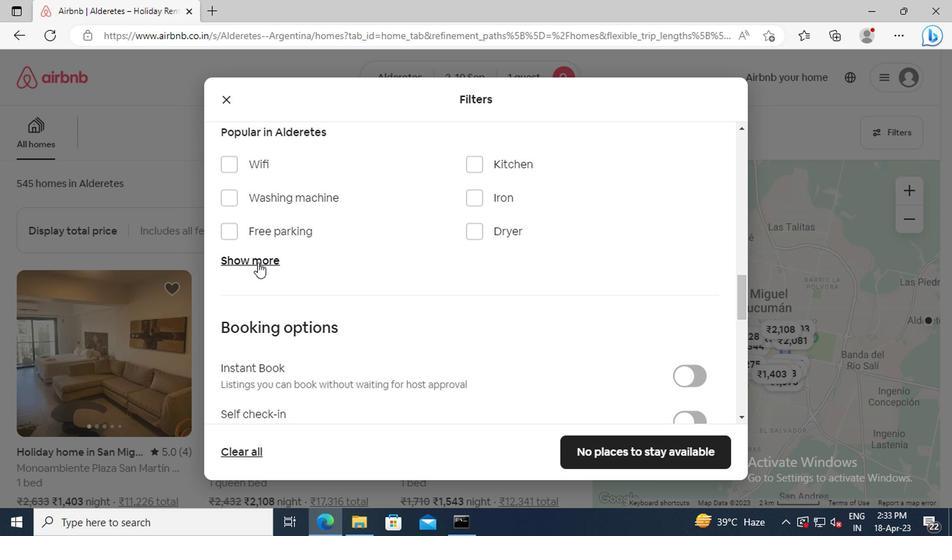 
Action: Mouse scrolled (253, 265) with delta (0, 0)
Screenshot: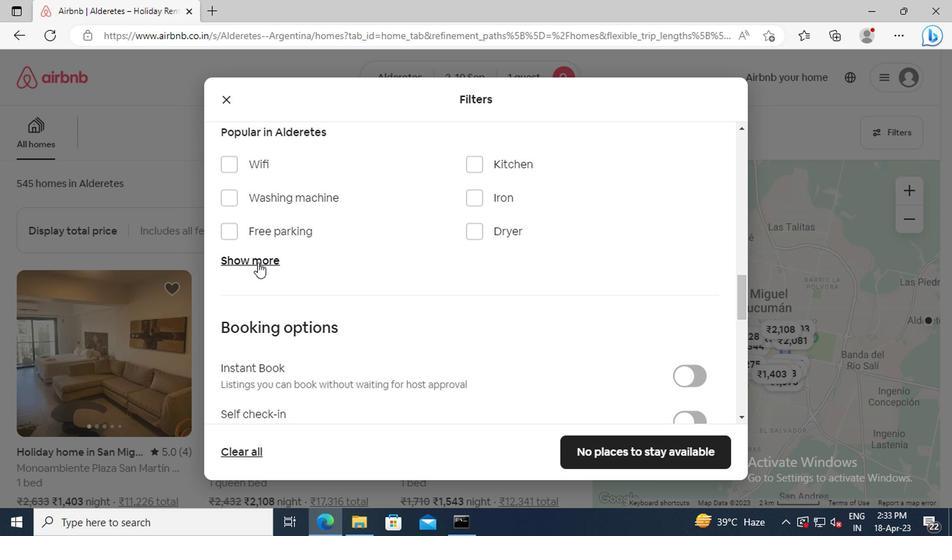 
Action: Mouse moved to (265, 350)
Screenshot: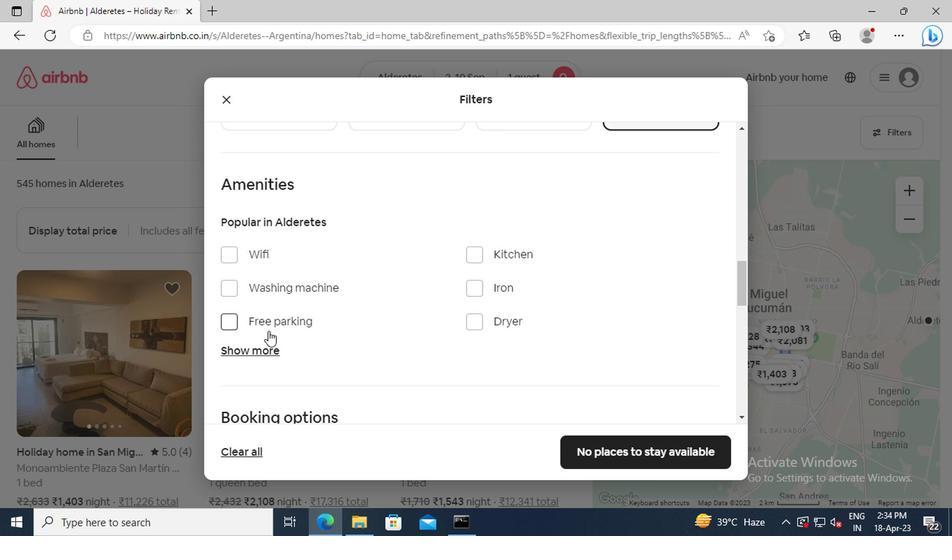 
Action: Mouse pressed left at (265, 350)
Screenshot: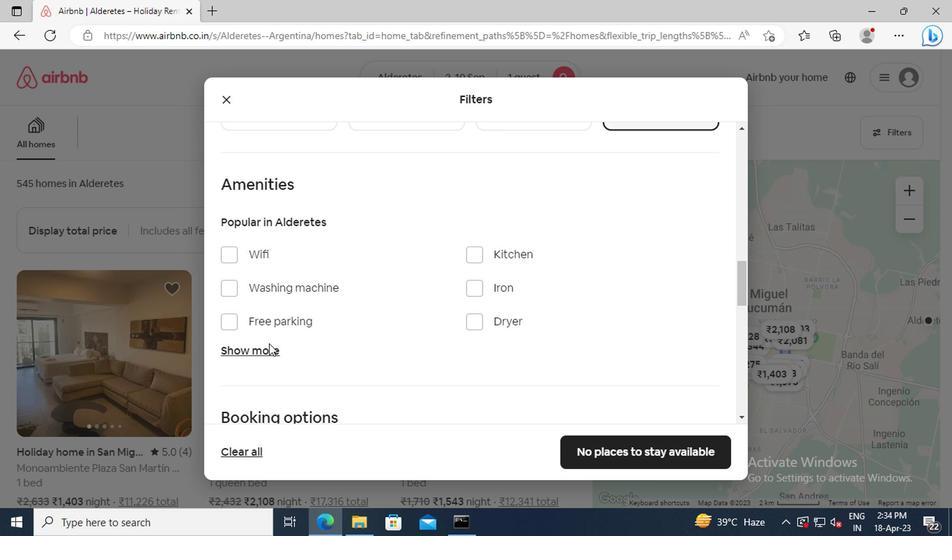 
Action: Mouse moved to (265, 350)
Screenshot: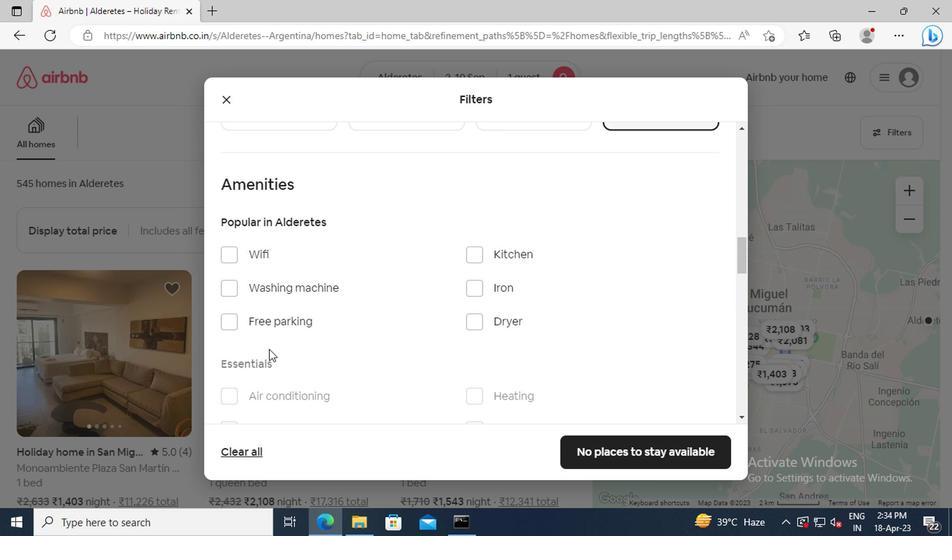 
Action: Mouse scrolled (265, 349) with delta (0, 0)
Screenshot: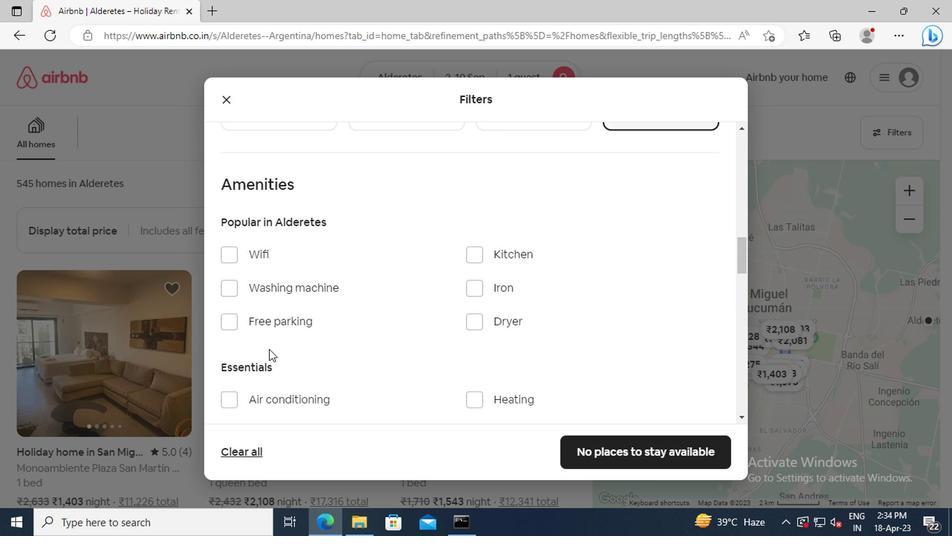 
Action: Mouse moved to (471, 350)
Screenshot: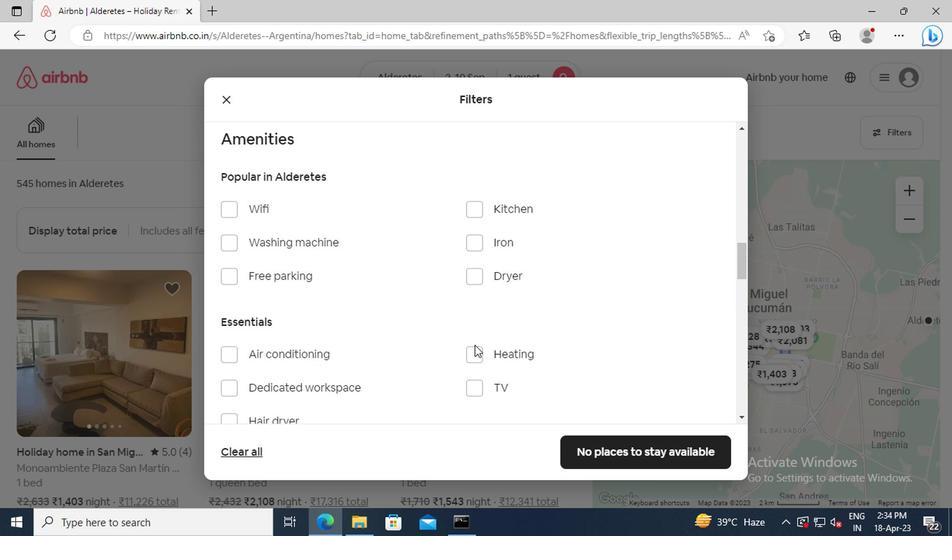 
Action: Mouse pressed left at (471, 350)
Screenshot: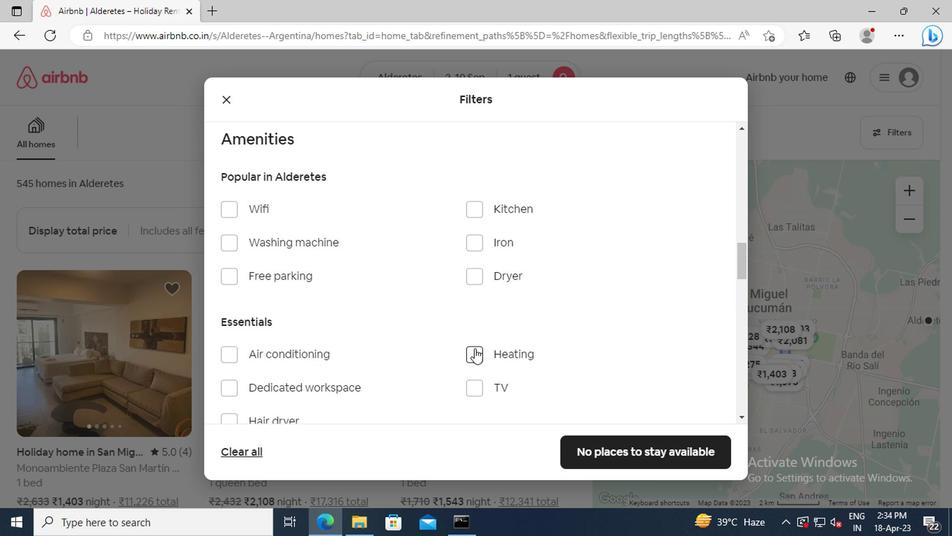 
Action: Mouse moved to (396, 333)
Screenshot: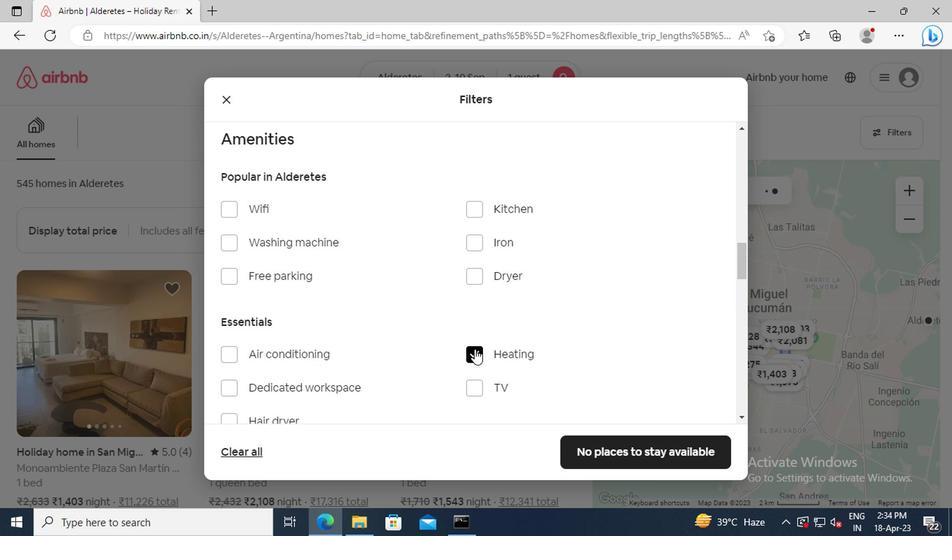 
Action: Mouse scrolled (396, 332) with delta (0, 0)
Screenshot: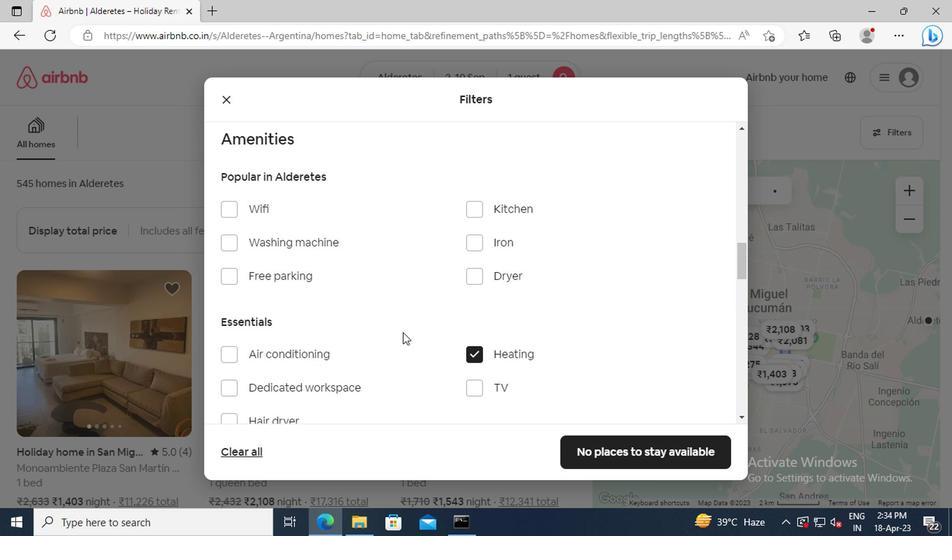 
Action: Mouse scrolled (396, 332) with delta (0, 0)
Screenshot: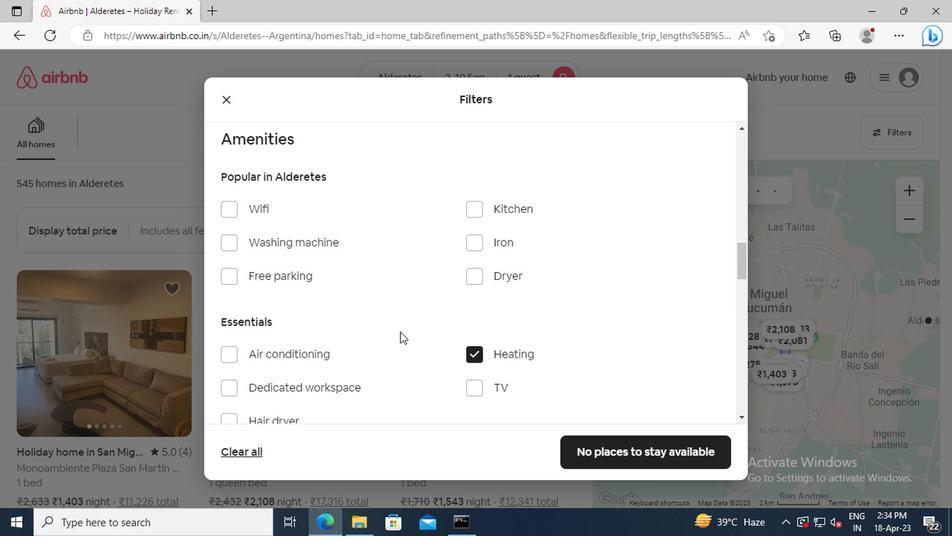 
Action: Mouse scrolled (396, 332) with delta (0, 0)
Screenshot: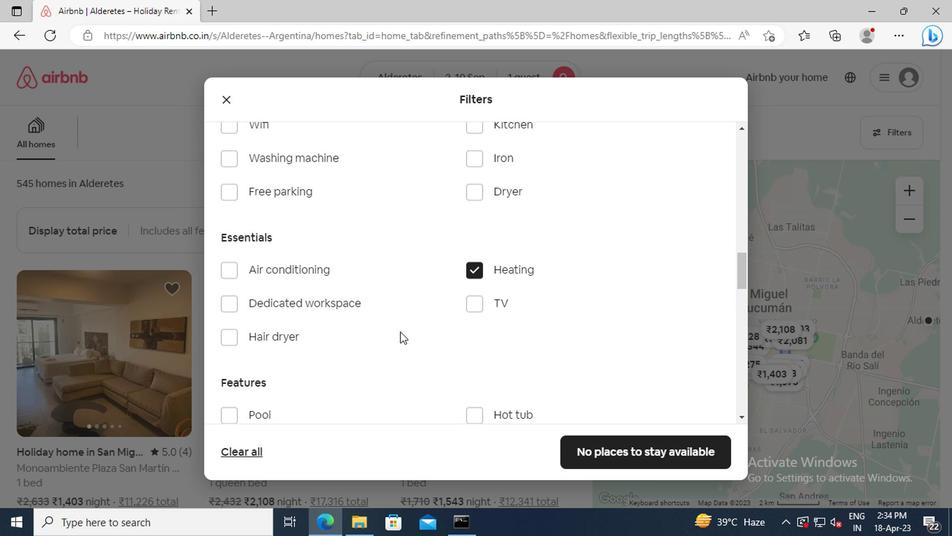 
Action: Mouse scrolled (396, 332) with delta (0, 0)
Screenshot: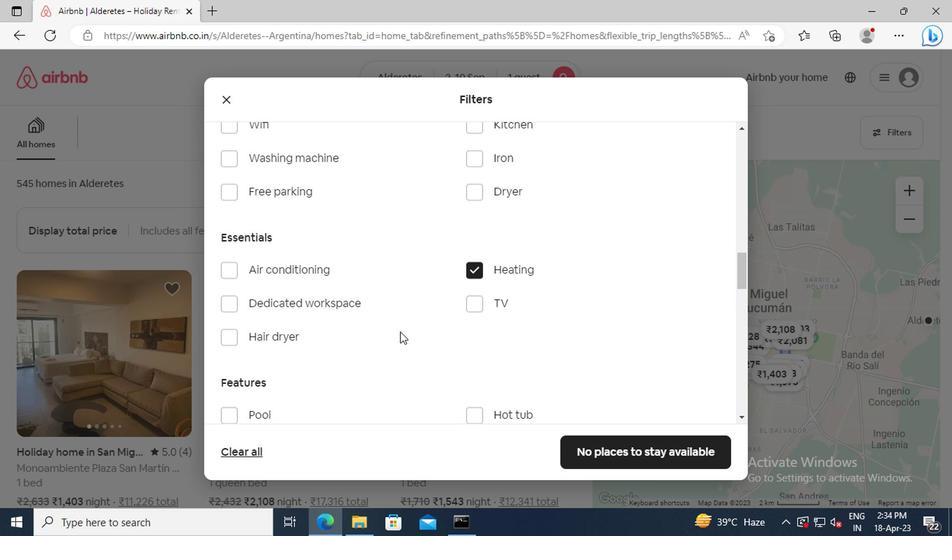
Action: Mouse scrolled (396, 332) with delta (0, 0)
Screenshot: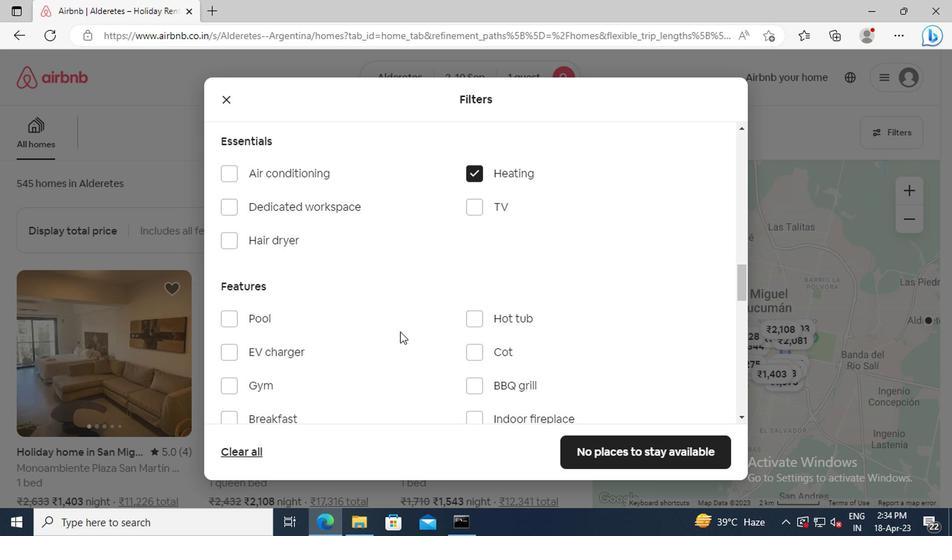 
Action: Mouse scrolled (396, 332) with delta (0, 0)
Screenshot: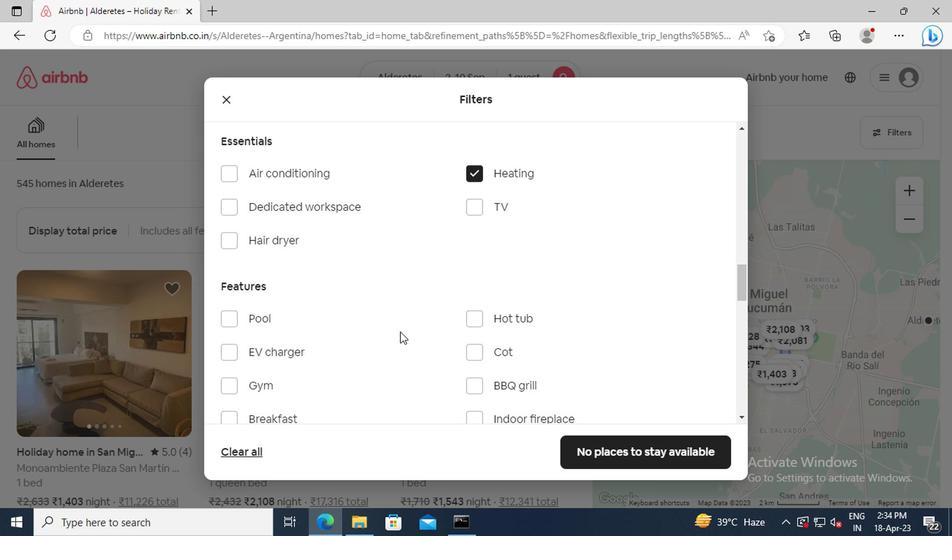 
Action: Mouse scrolled (396, 332) with delta (0, 0)
Screenshot: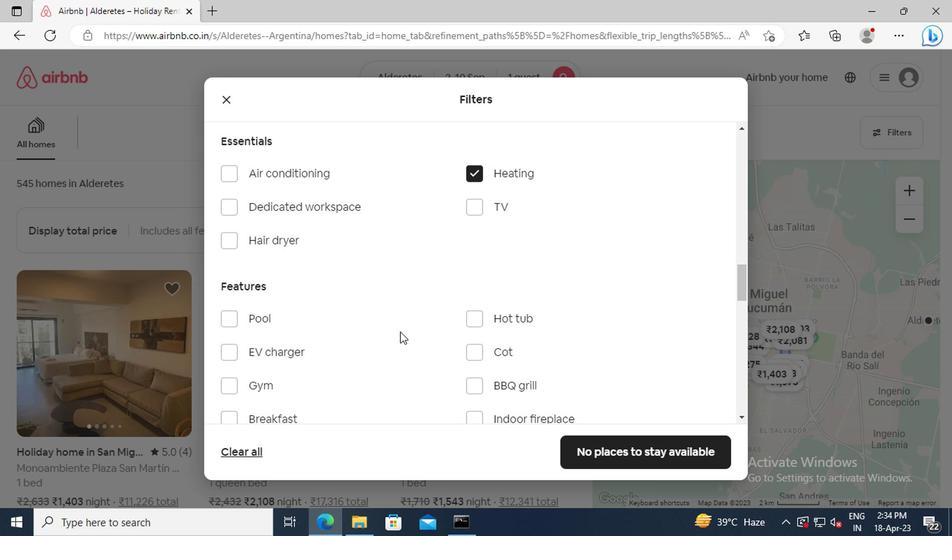 
Action: Mouse scrolled (396, 332) with delta (0, 0)
Screenshot: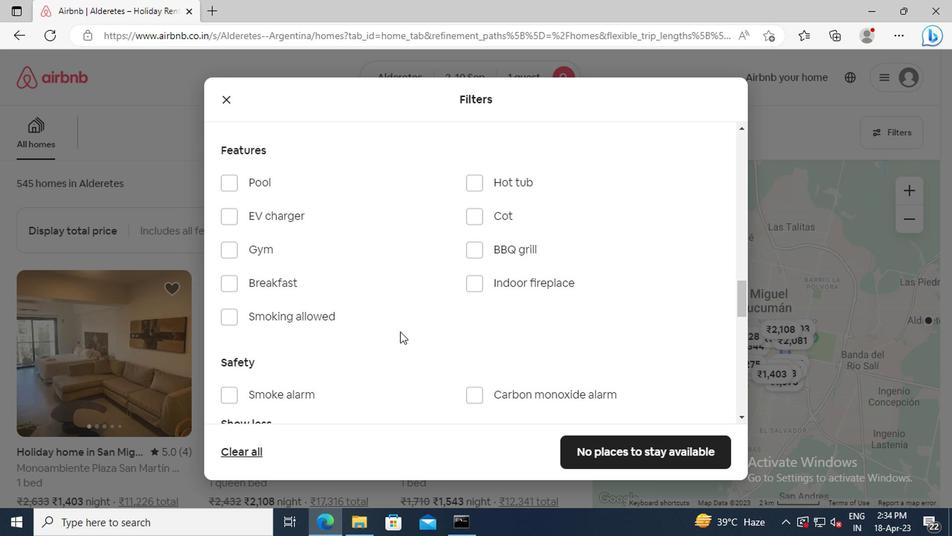 
Action: Mouse scrolled (396, 332) with delta (0, 0)
Screenshot: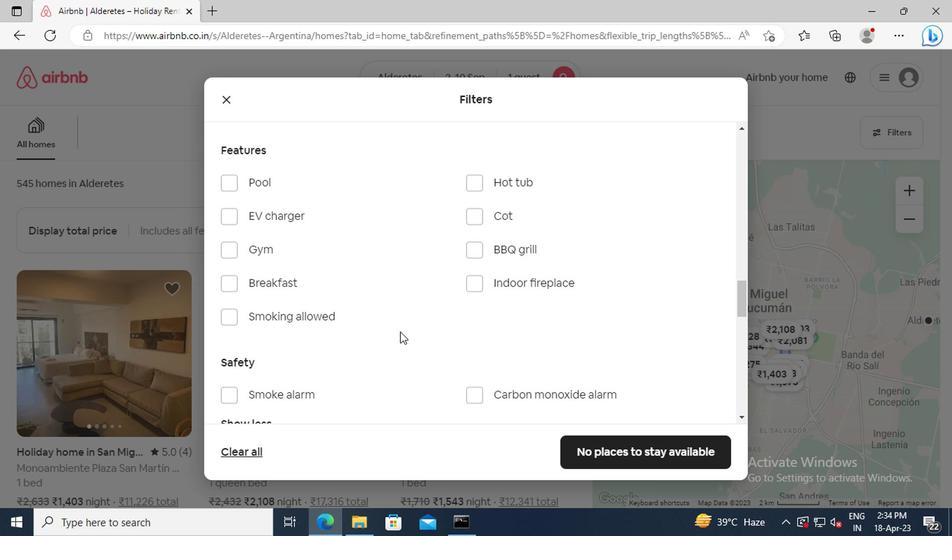 
Action: Mouse scrolled (396, 332) with delta (0, 0)
Screenshot: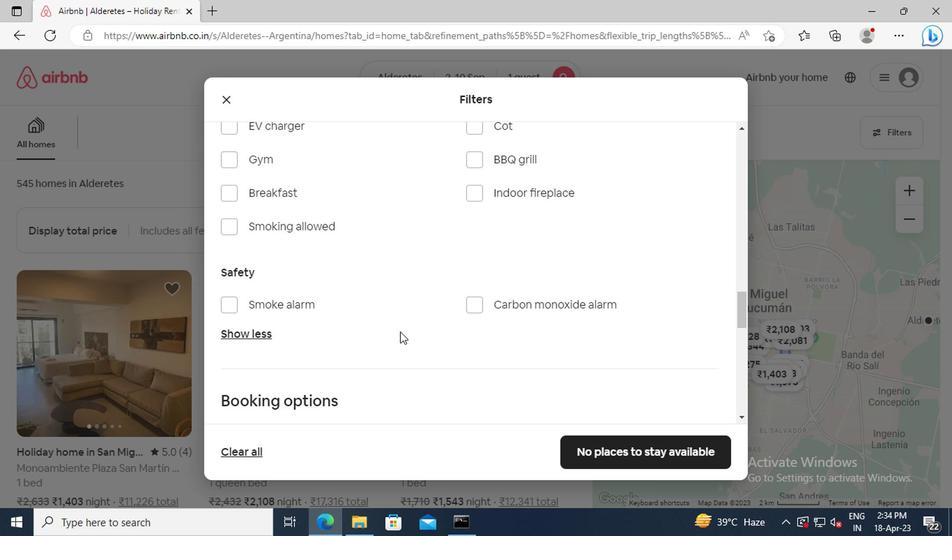 
Action: Mouse scrolled (396, 332) with delta (0, 0)
Screenshot: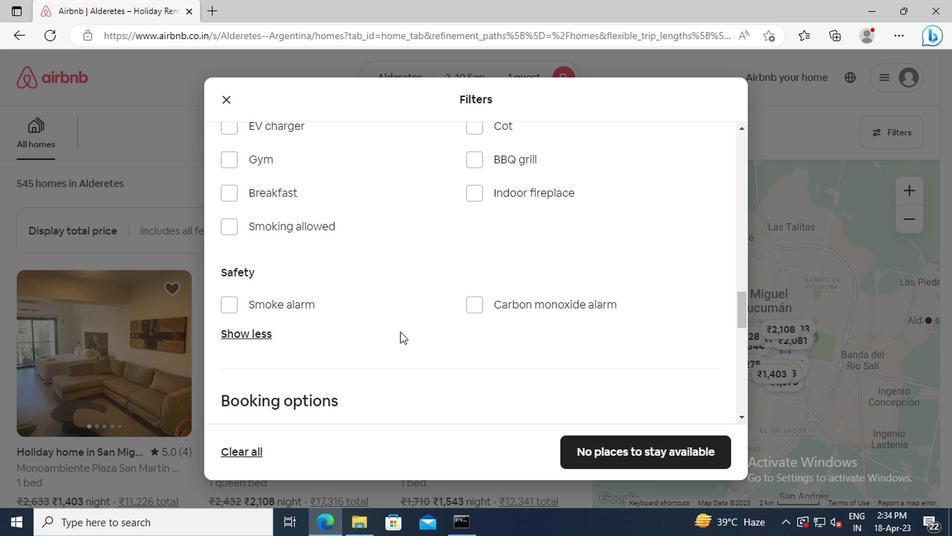 
Action: Mouse scrolled (396, 332) with delta (0, 0)
Screenshot: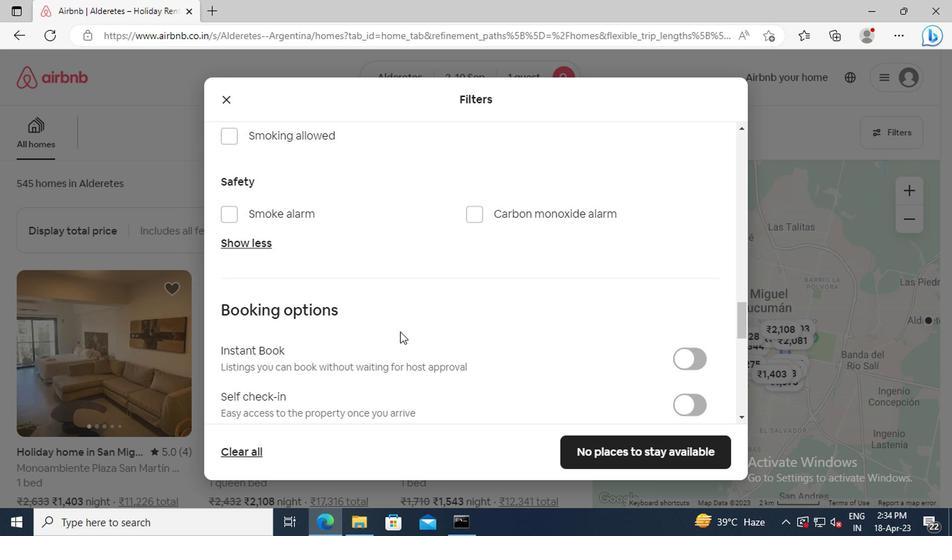 
Action: Mouse scrolled (396, 332) with delta (0, 0)
Screenshot: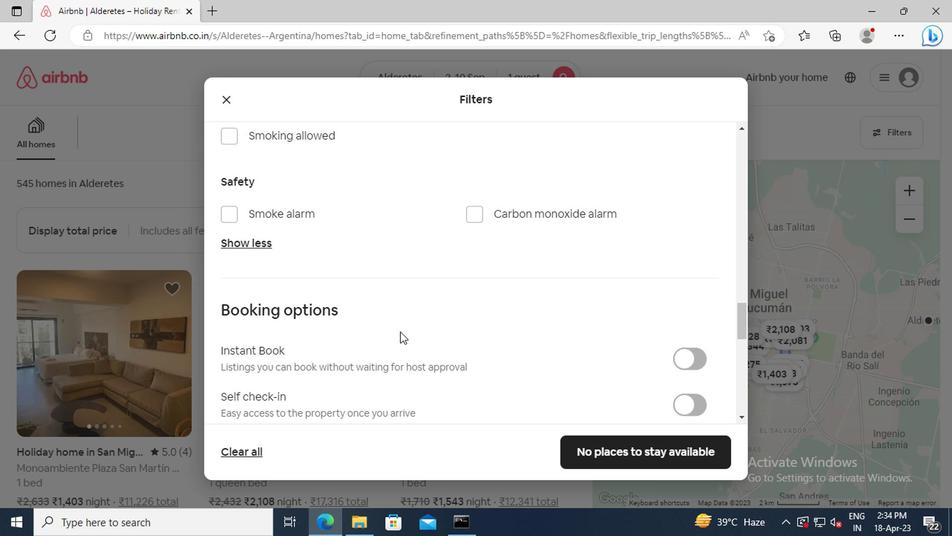 
Action: Mouse moved to (679, 316)
Screenshot: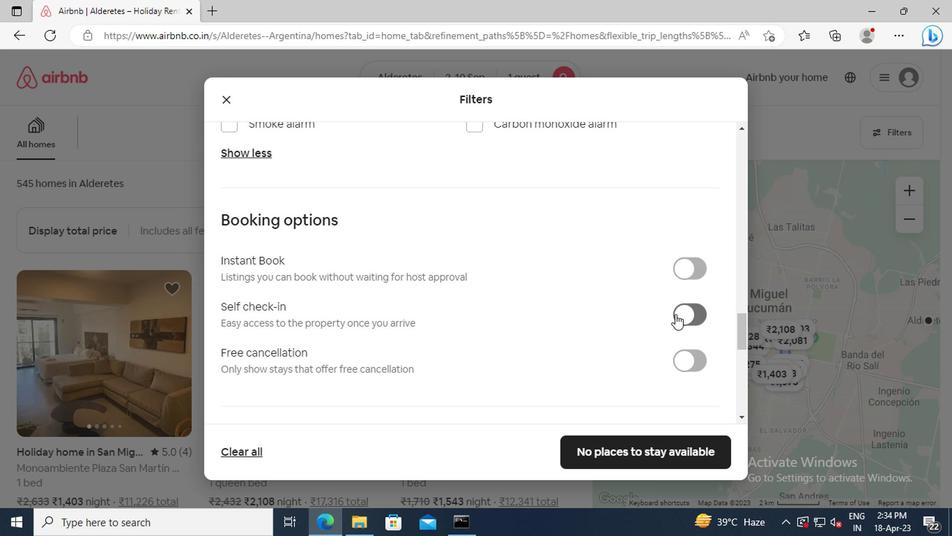 
Action: Mouse pressed left at (679, 316)
Screenshot: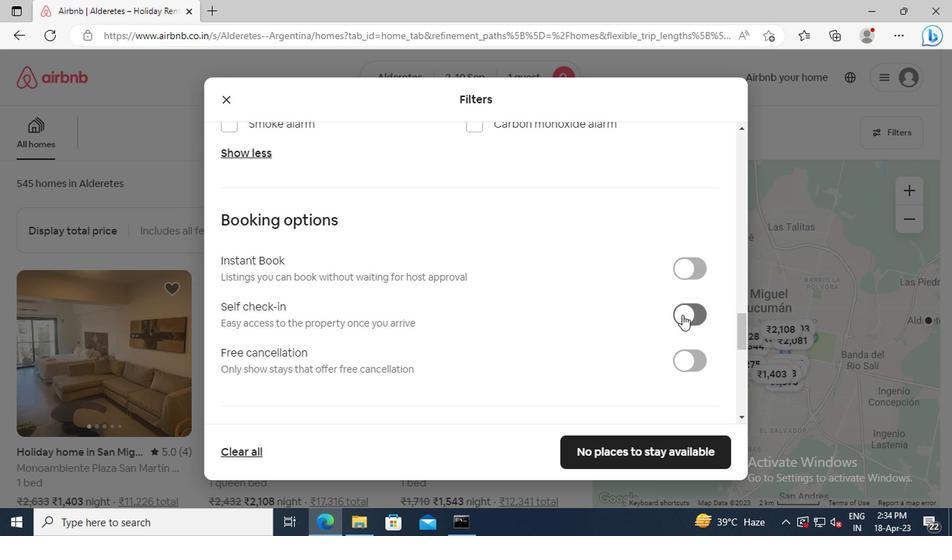 
Action: Mouse moved to (376, 285)
Screenshot: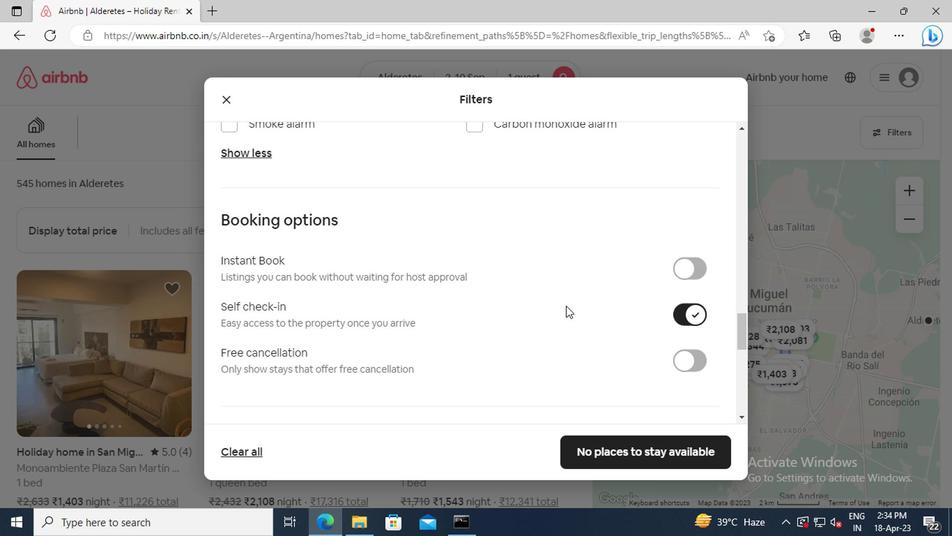 
Action: Mouse scrolled (376, 285) with delta (0, 0)
Screenshot: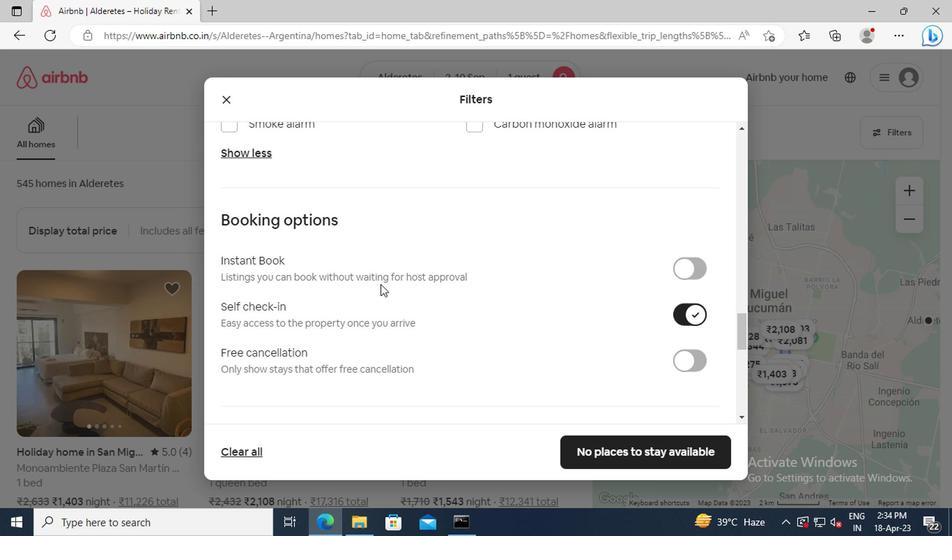
Action: Mouse scrolled (376, 285) with delta (0, 0)
Screenshot: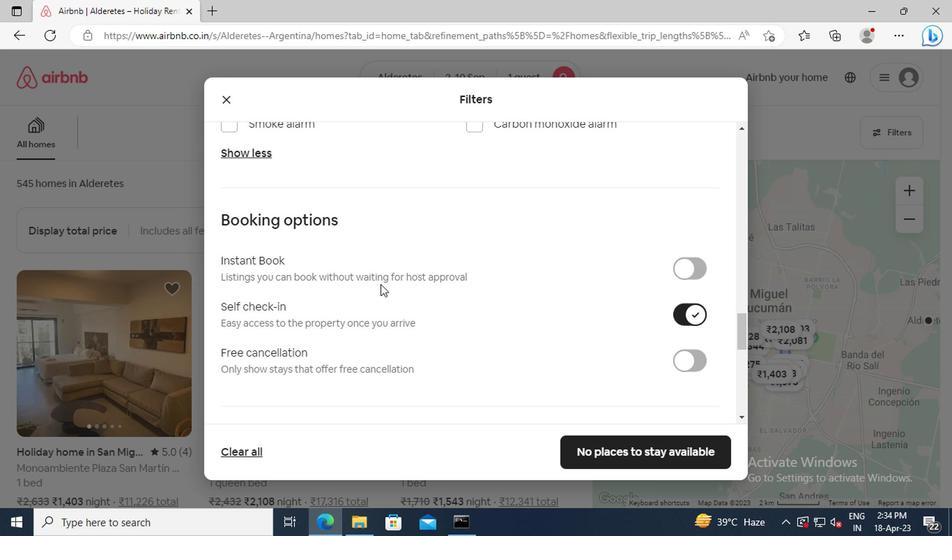 
Action: Mouse scrolled (376, 285) with delta (0, 0)
Screenshot: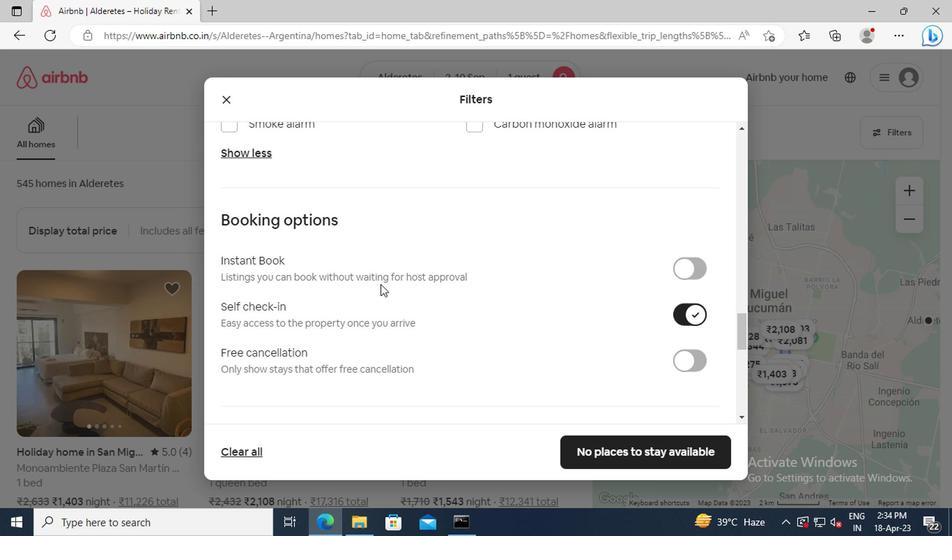 
Action: Mouse scrolled (376, 285) with delta (0, 0)
Screenshot: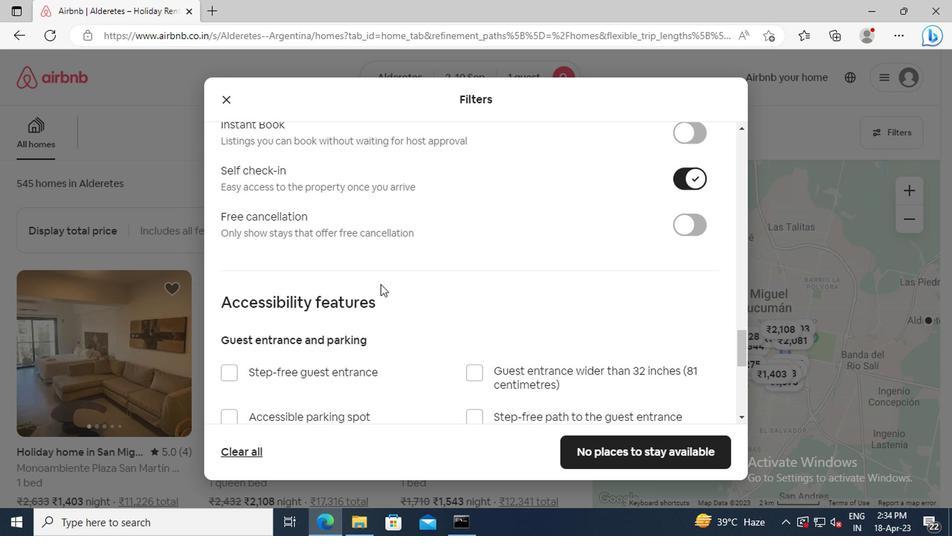 
Action: Mouse scrolled (376, 285) with delta (0, 0)
Screenshot: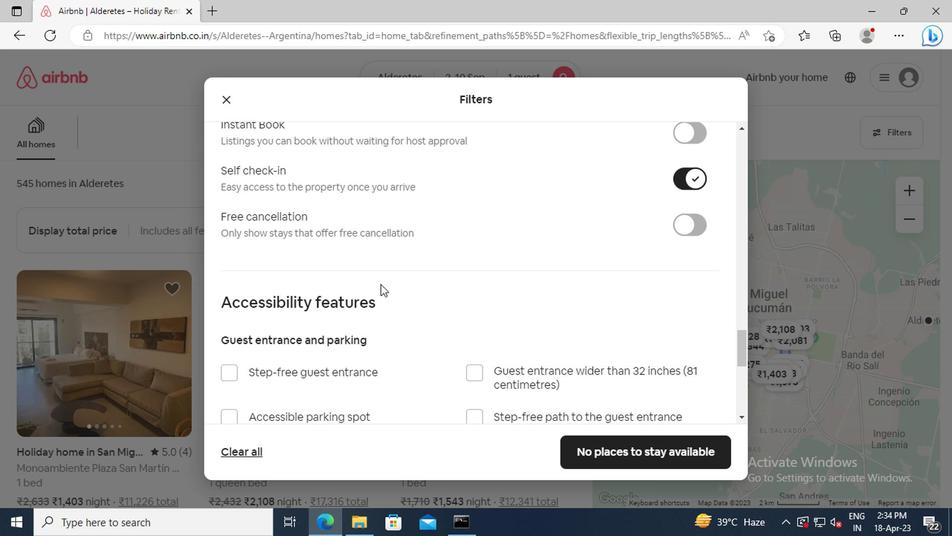 
Action: Mouse scrolled (376, 285) with delta (0, 0)
Screenshot: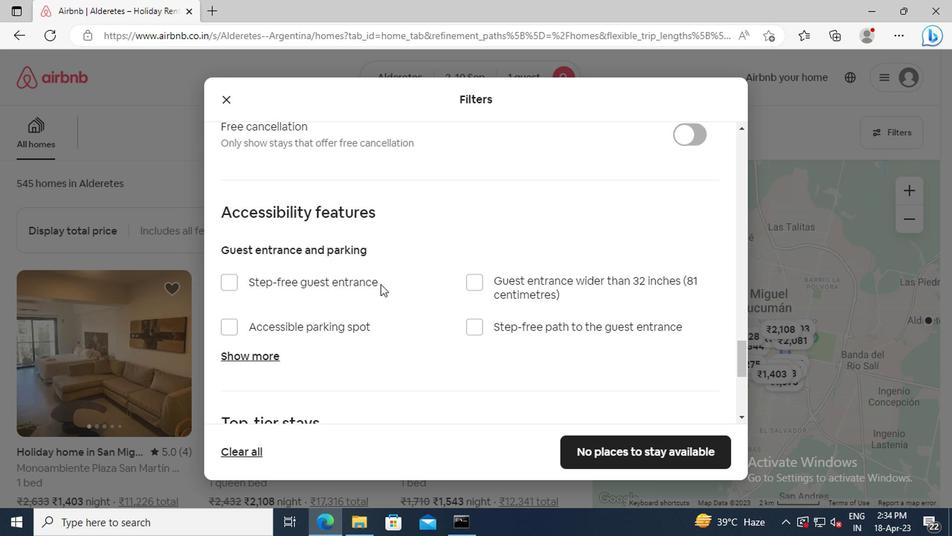 
Action: Mouse scrolled (376, 285) with delta (0, 0)
Screenshot: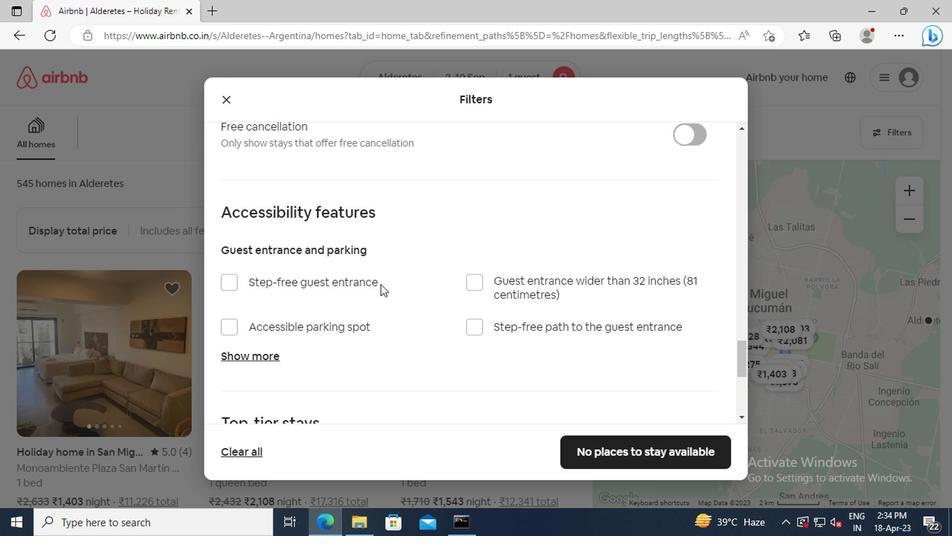 
Action: Mouse scrolled (376, 285) with delta (0, 0)
Screenshot: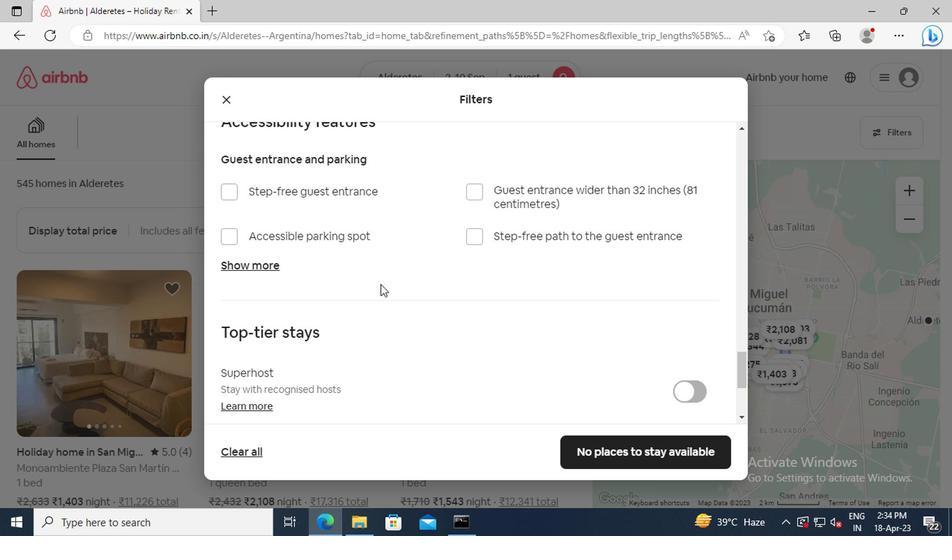 
Action: Mouse scrolled (376, 285) with delta (0, 0)
Screenshot: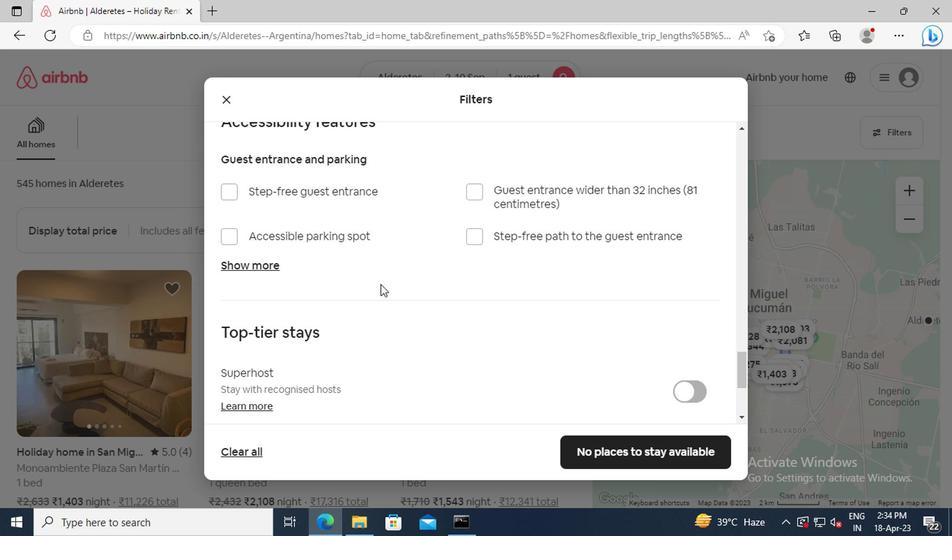
Action: Mouse scrolled (376, 285) with delta (0, 0)
Screenshot: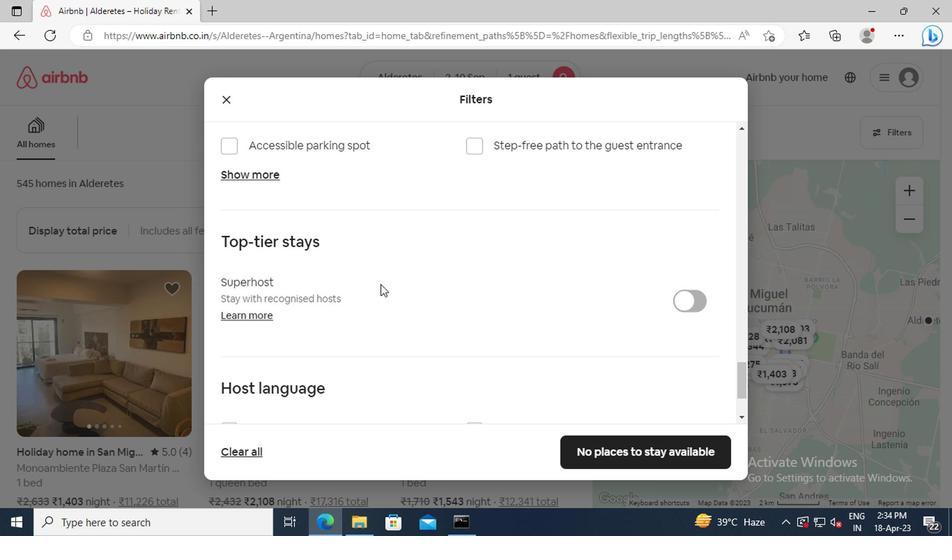 
Action: Mouse scrolled (376, 285) with delta (0, 0)
Screenshot: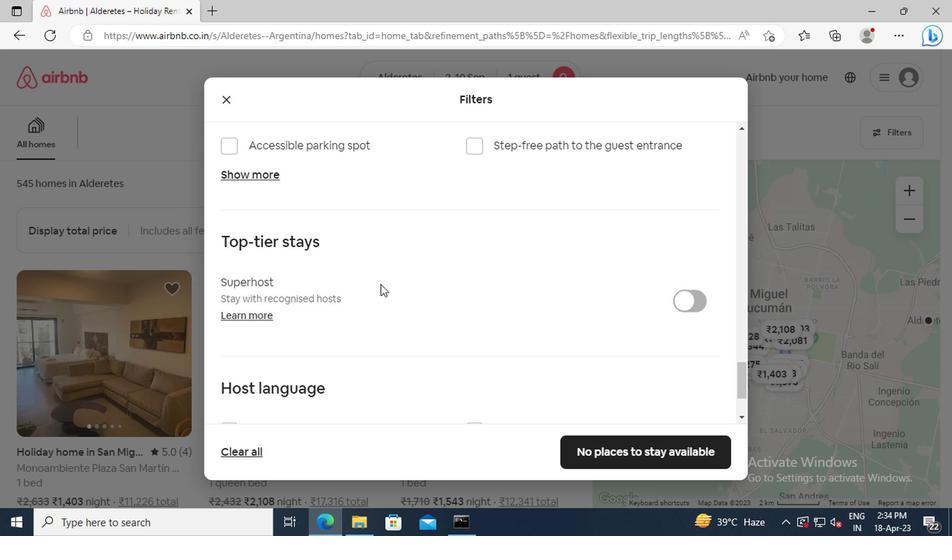 
Action: Mouse scrolled (376, 285) with delta (0, 0)
Screenshot: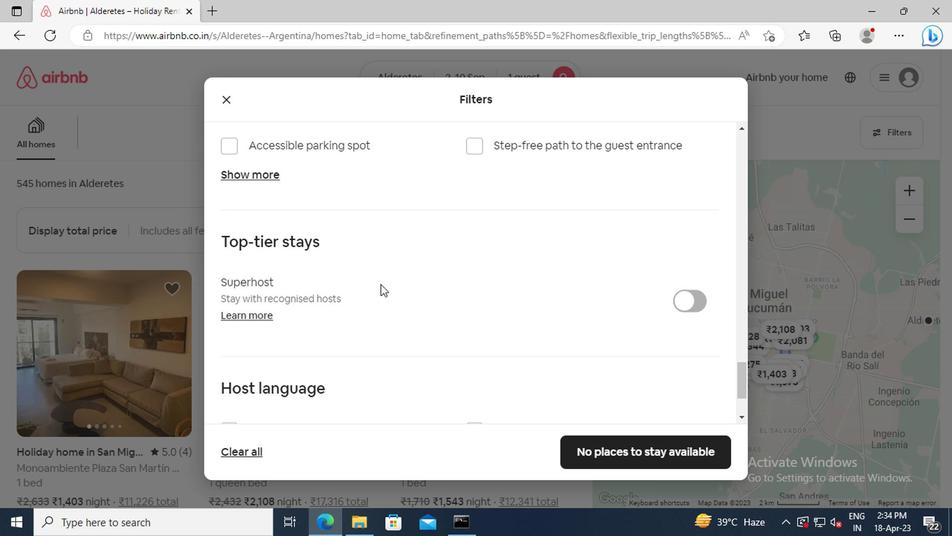 
Action: Mouse scrolled (376, 285) with delta (0, 0)
Screenshot: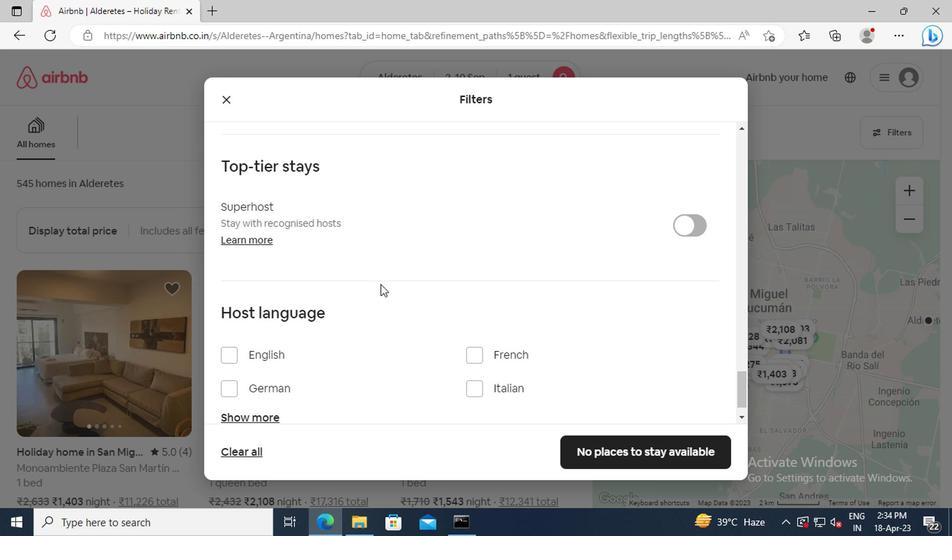 
Action: Mouse moved to (232, 325)
Screenshot: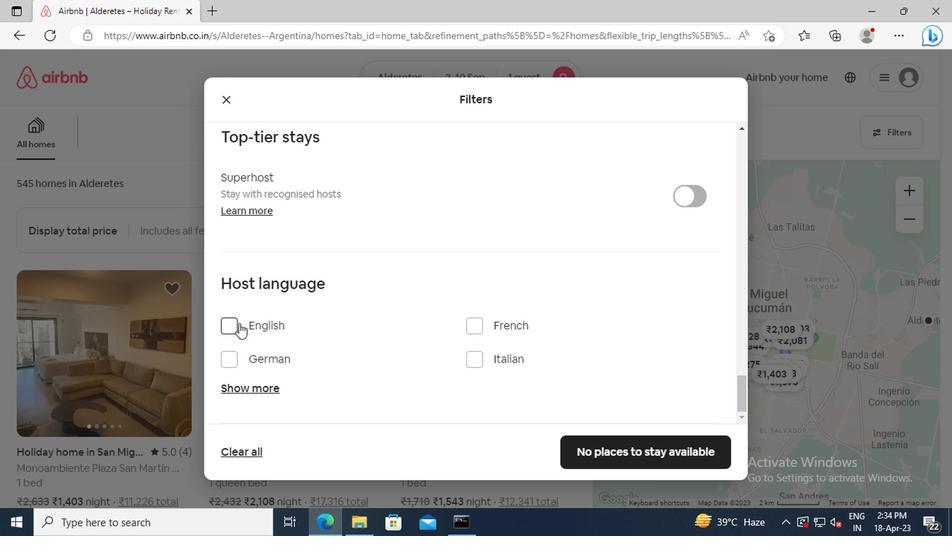 
Action: Mouse pressed left at (232, 325)
Screenshot: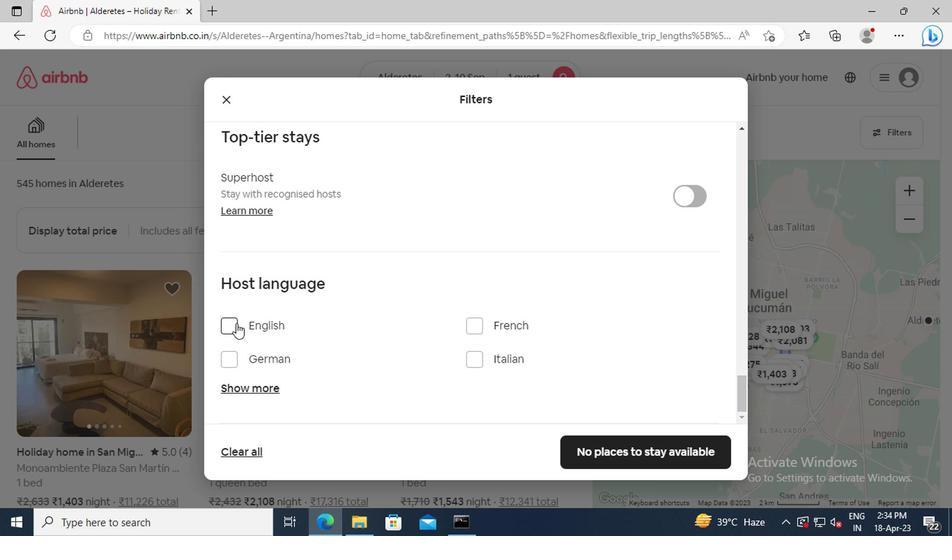 
Action: Mouse moved to (638, 448)
Screenshot: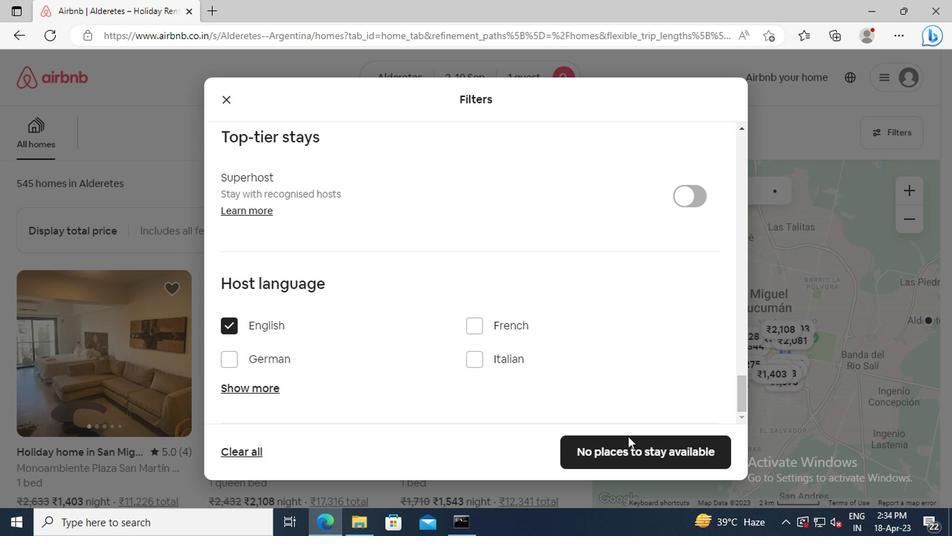 
Action: Mouse pressed left at (638, 448)
Screenshot: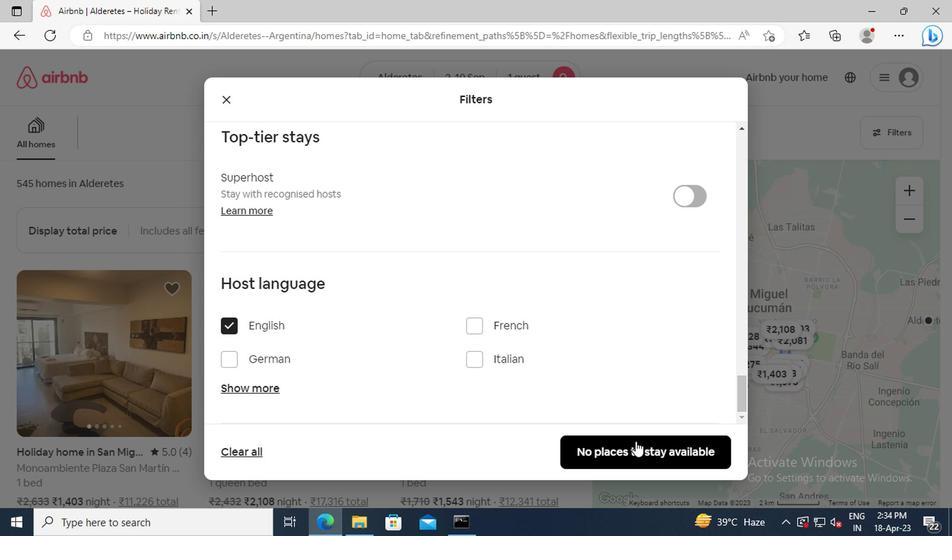 
Action: Mouse moved to (572, 340)
Screenshot: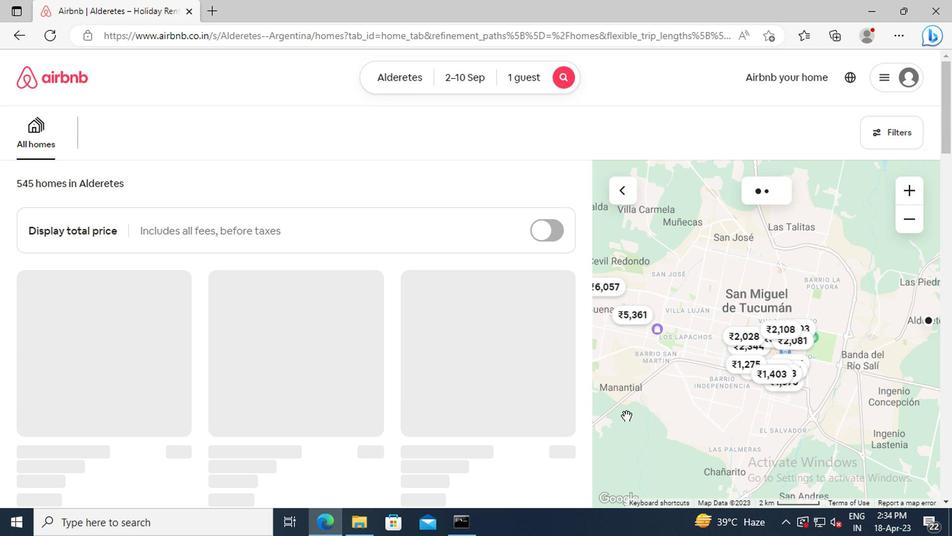 
